 Task: Search one way flight ticket for 5 adults, 1 child, 2 infants in seat and 1 infant on lap in business from Norfolk: Norfolk International Airport to Gillette: Gillette Campbell County Airport on 5-1-2023. Choice of flights is Spirit. Number of bags: 1 carry on bag. Price is upto 110000. Outbound departure time preference is 11:30.
Action: Mouse moved to (176, 337)
Screenshot: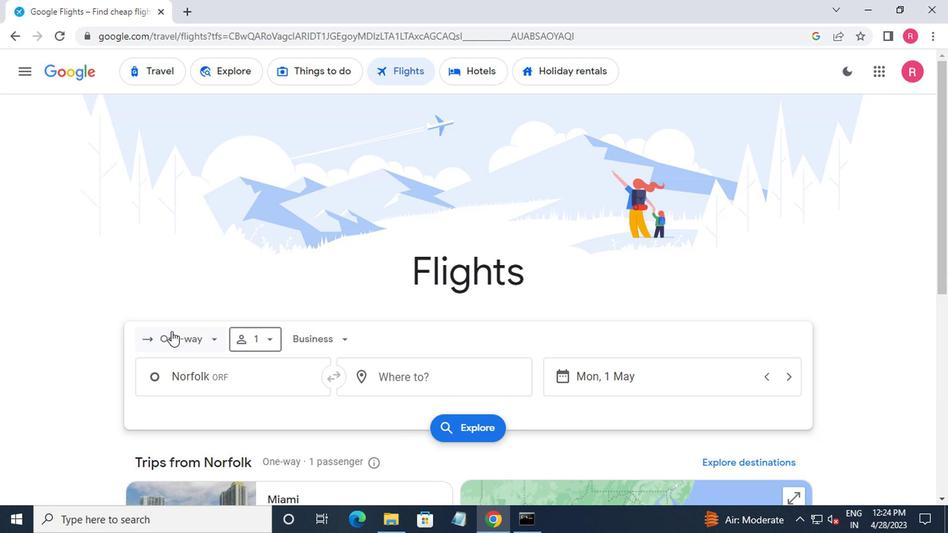 
Action: Mouse pressed left at (176, 337)
Screenshot: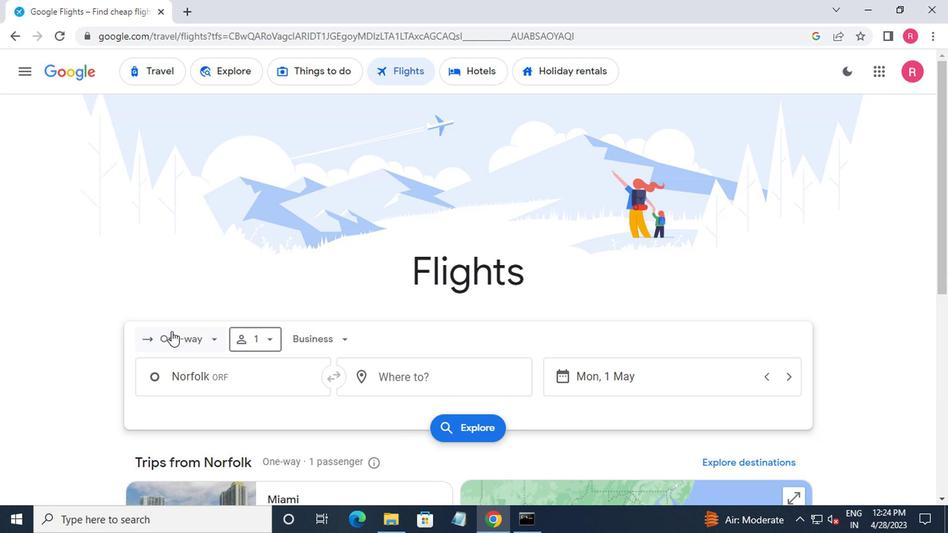 
Action: Mouse moved to (179, 403)
Screenshot: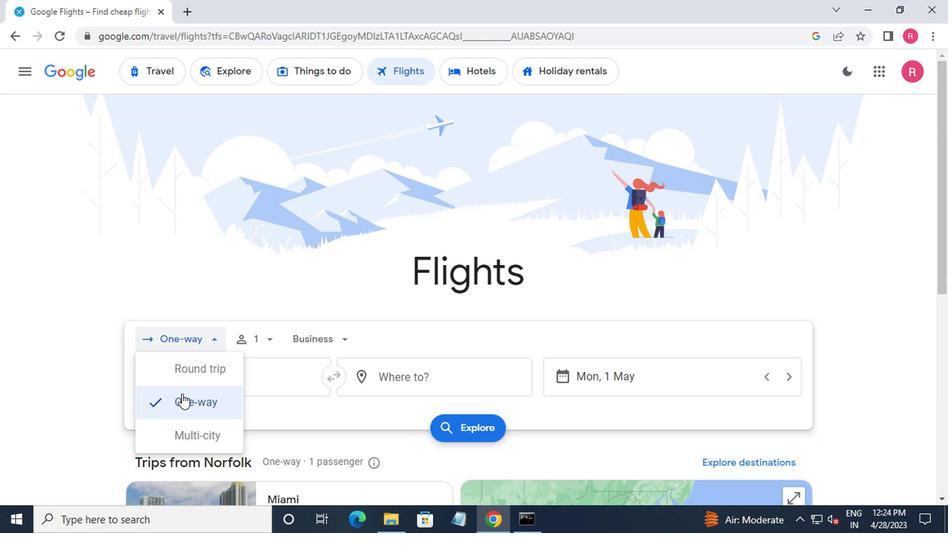 
Action: Mouse pressed left at (179, 403)
Screenshot: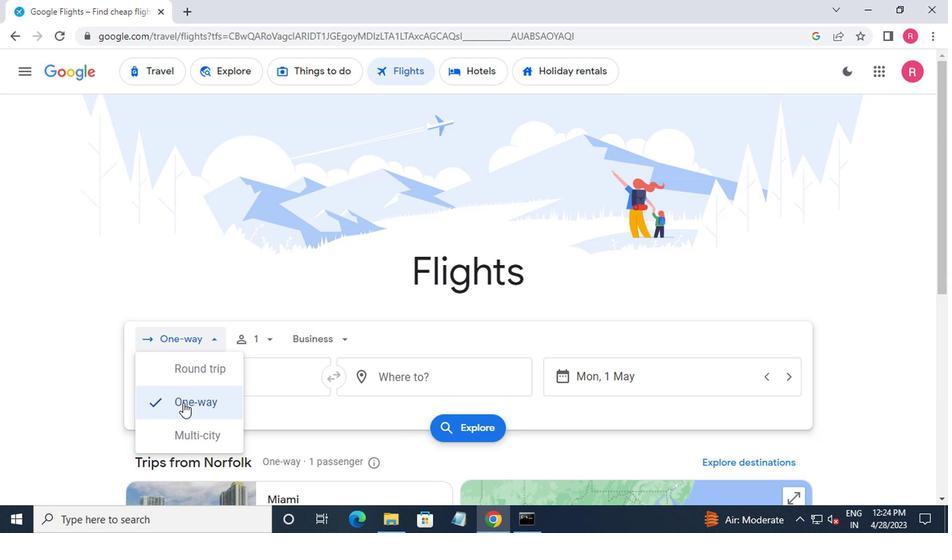 
Action: Mouse moved to (247, 343)
Screenshot: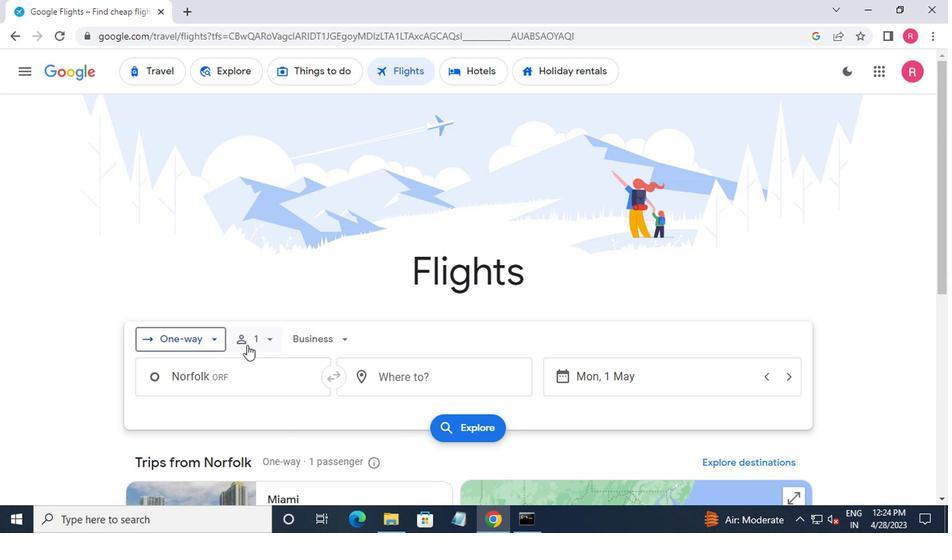 
Action: Mouse pressed left at (247, 343)
Screenshot: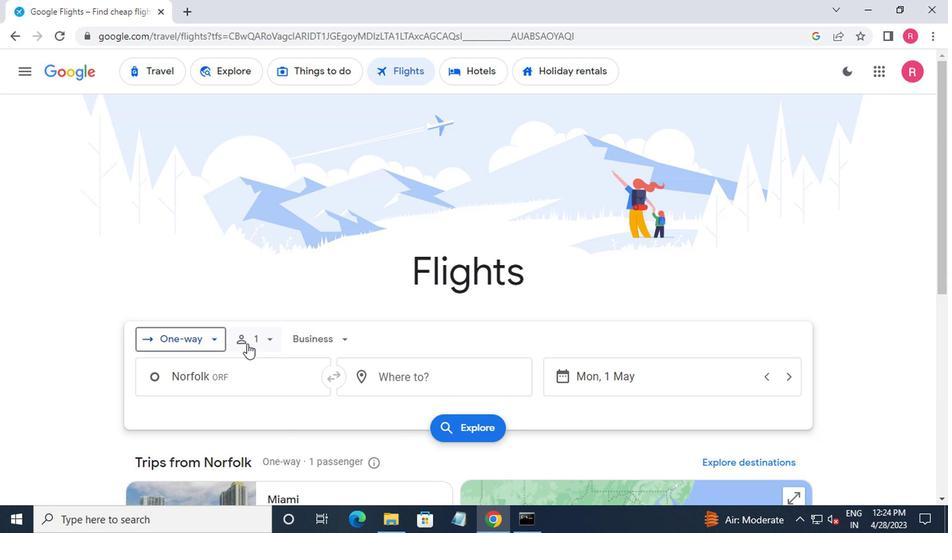 
Action: Mouse moved to (373, 383)
Screenshot: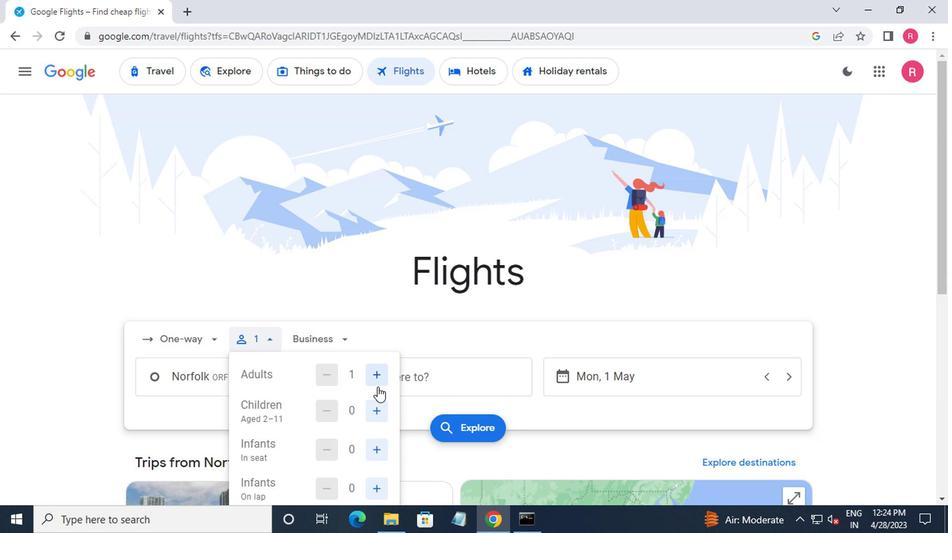 
Action: Mouse pressed left at (373, 383)
Screenshot: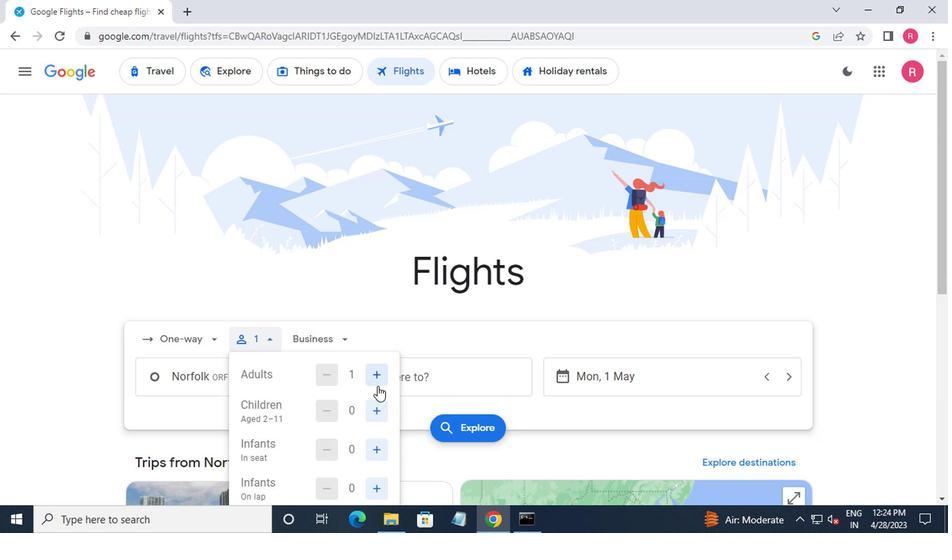 
Action: Mouse pressed left at (373, 383)
Screenshot: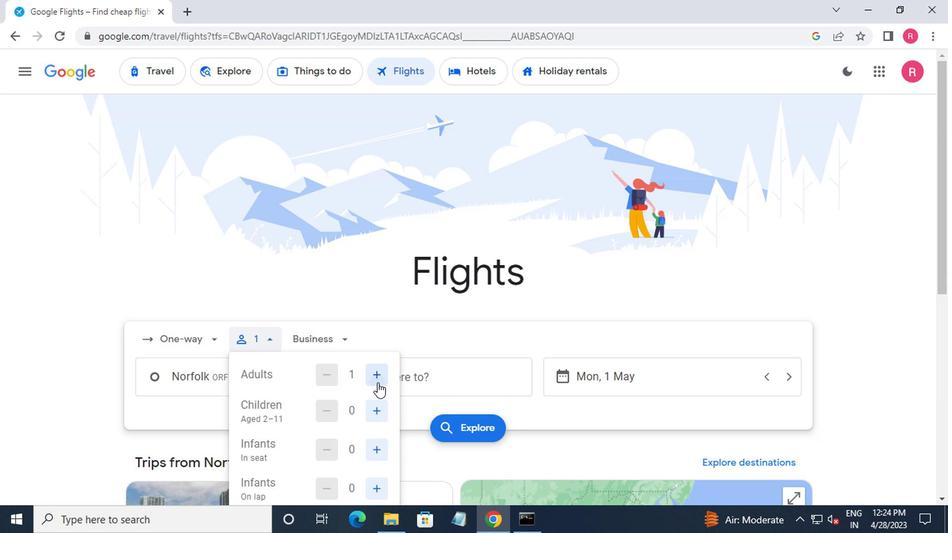 
Action: Mouse moved to (331, 340)
Screenshot: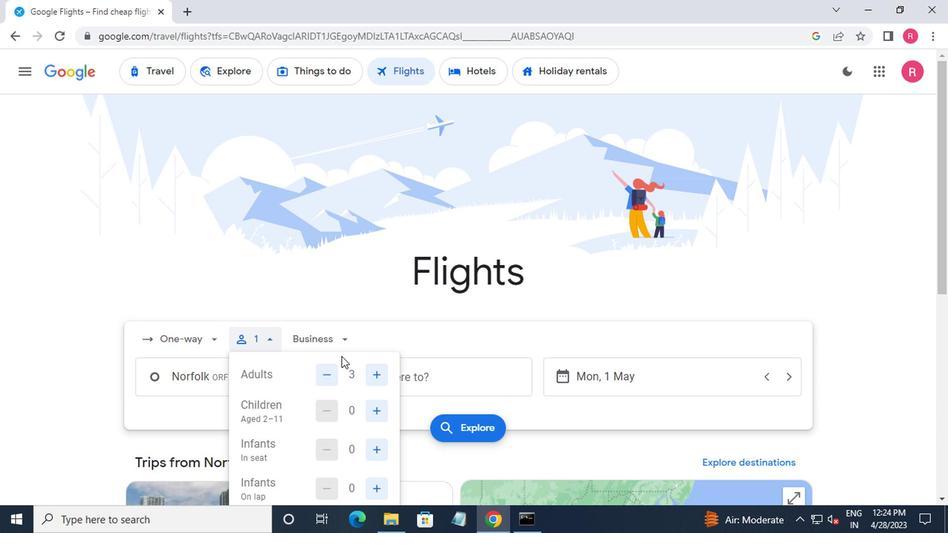 
Action: Mouse pressed left at (331, 340)
Screenshot: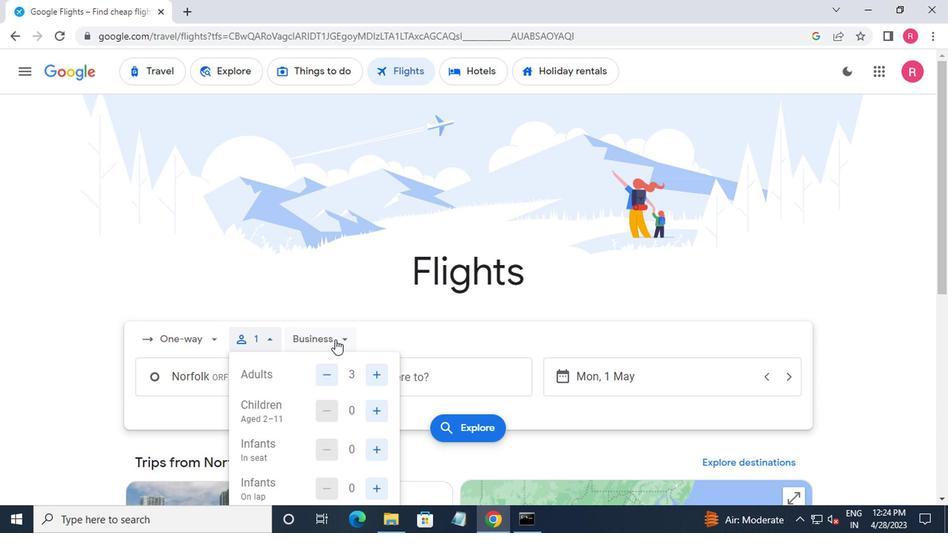 
Action: Mouse moved to (339, 462)
Screenshot: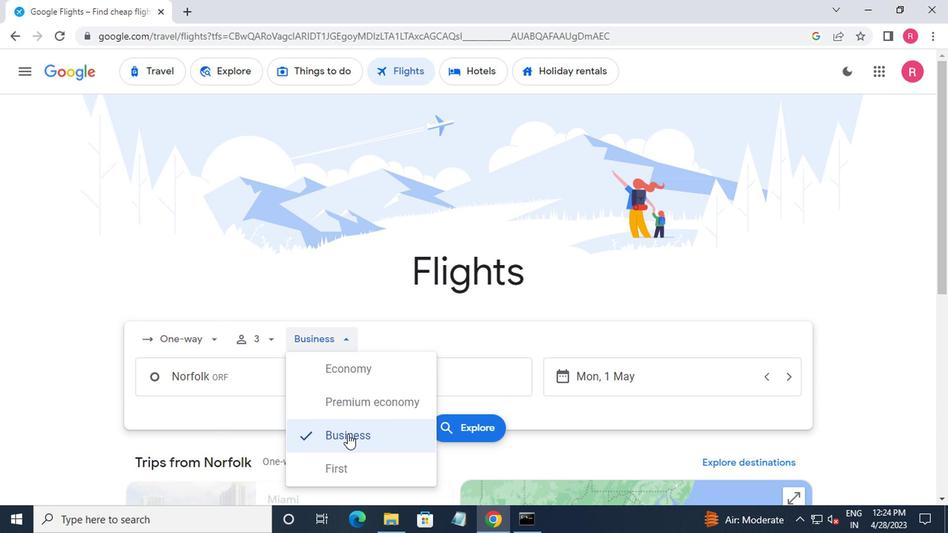 
Action: Mouse pressed left at (339, 462)
Screenshot: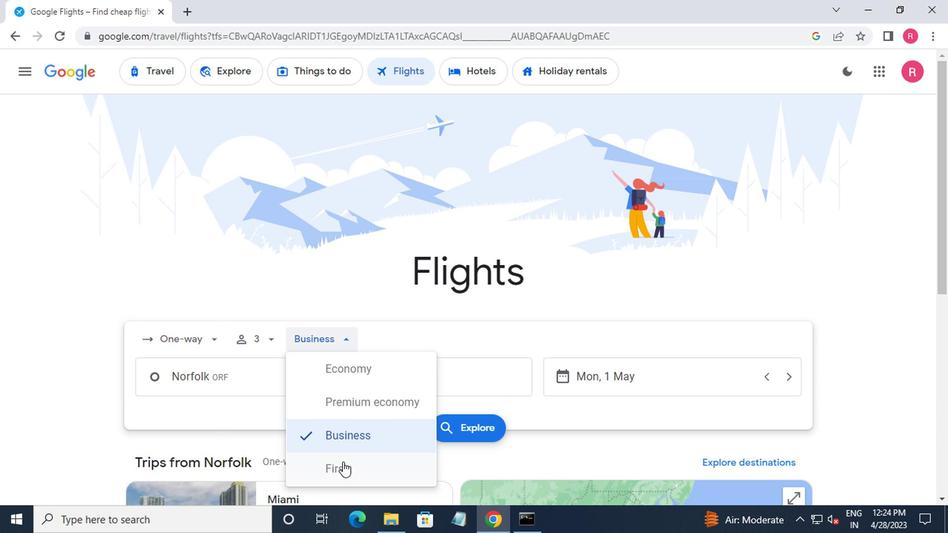 
Action: Mouse moved to (252, 382)
Screenshot: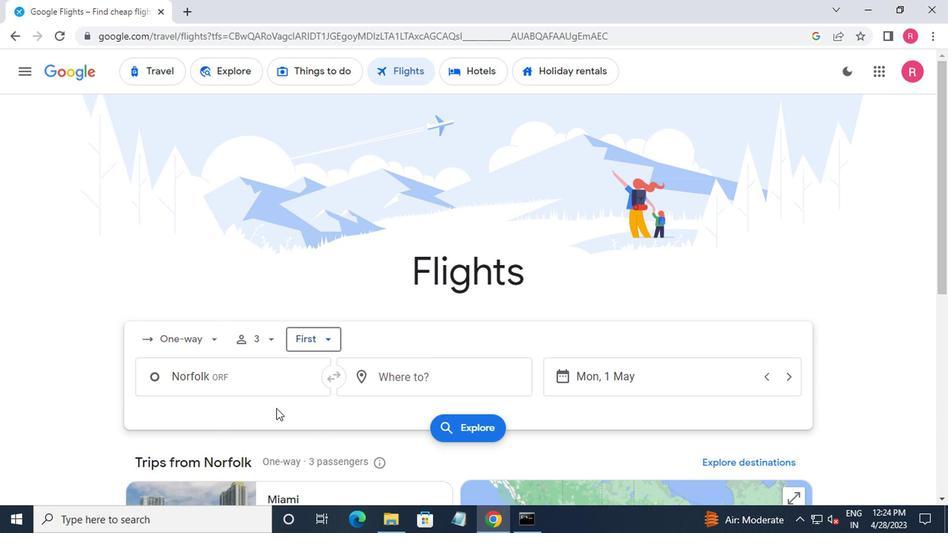 
Action: Mouse pressed left at (252, 382)
Screenshot: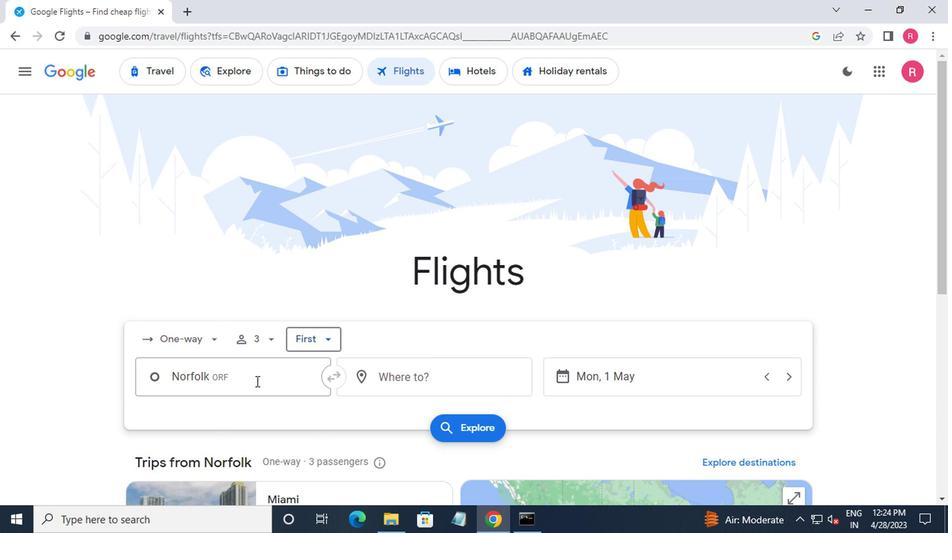 
Action: Mouse moved to (248, 392)
Screenshot: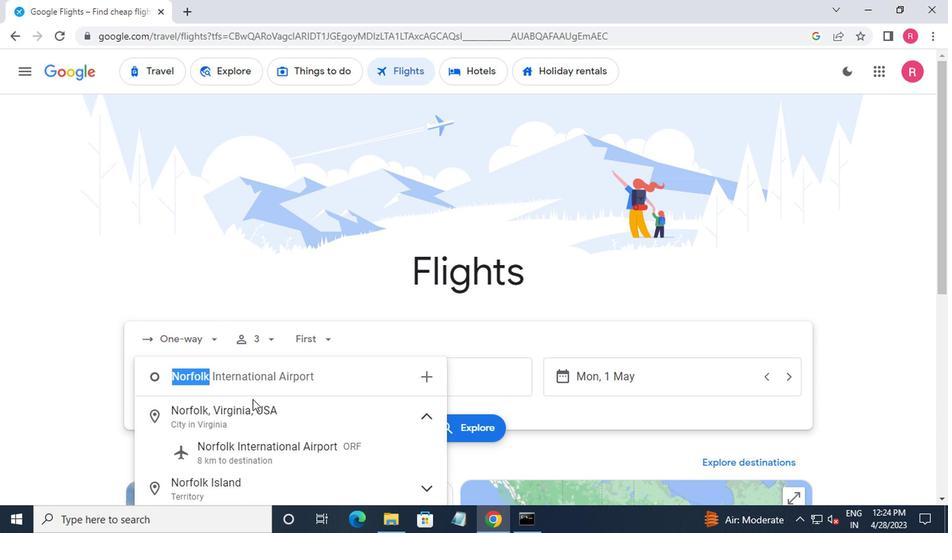 
Action: Key pressed <Key.shift><Key.shift><Key.shift><Key.shift>RICHMOND<Key.space>I
Screenshot: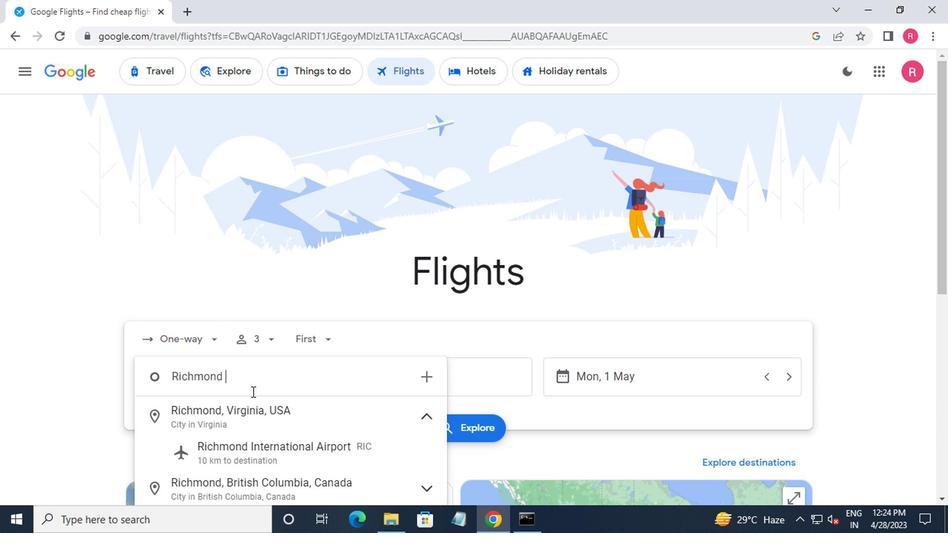 
Action: Mouse moved to (238, 421)
Screenshot: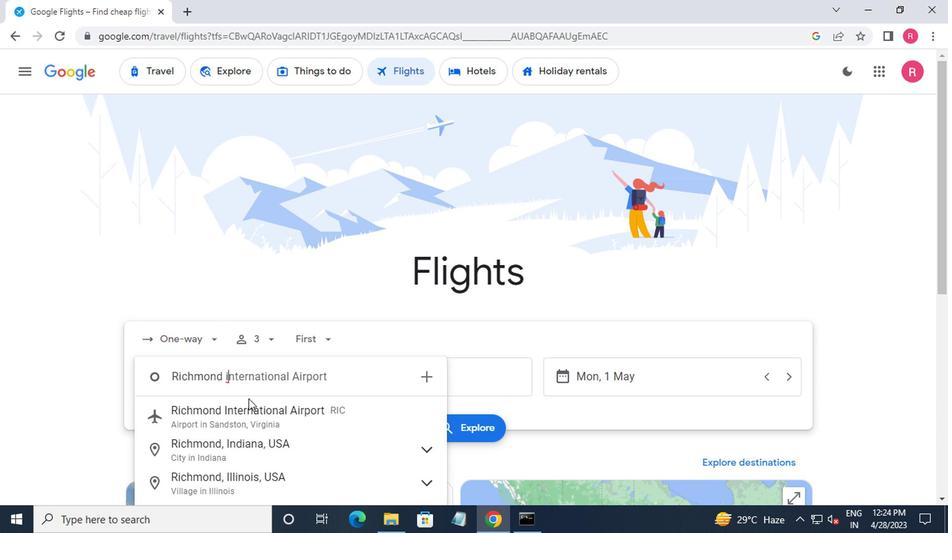 
Action: Mouse pressed left at (238, 421)
Screenshot: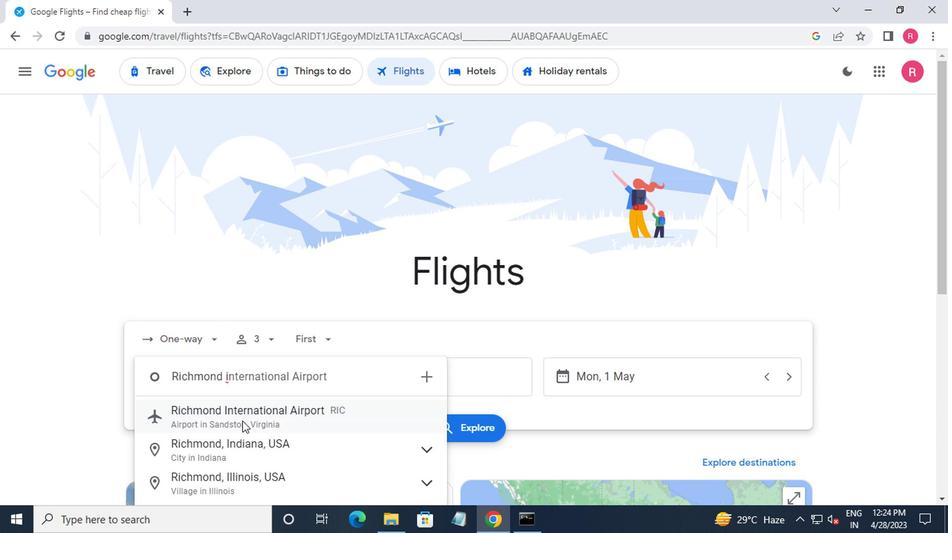 
Action: Mouse moved to (368, 389)
Screenshot: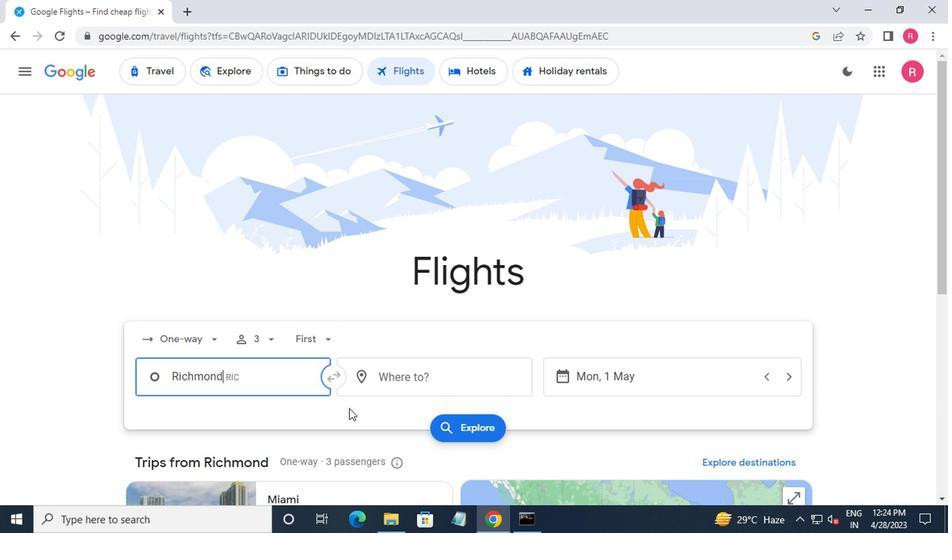 
Action: Mouse pressed left at (368, 389)
Screenshot: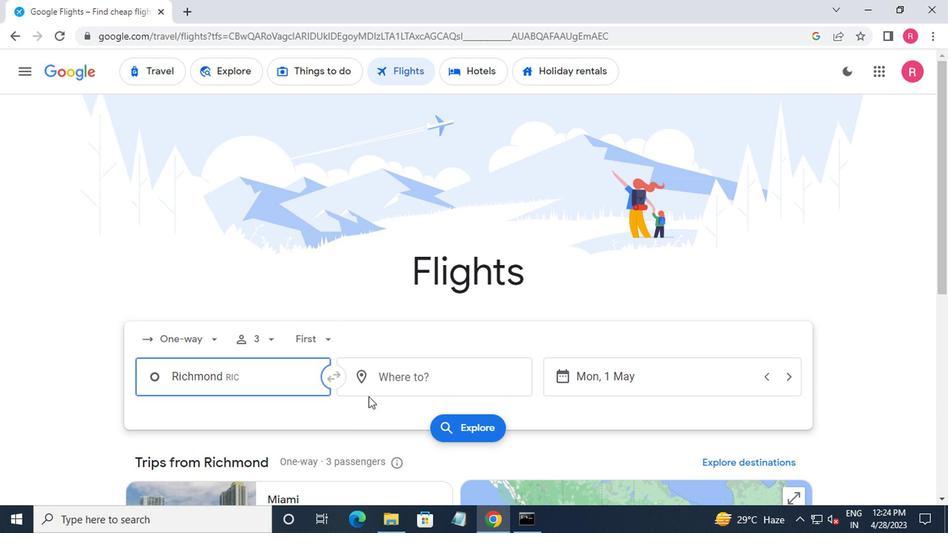 
Action: Mouse moved to (394, 437)
Screenshot: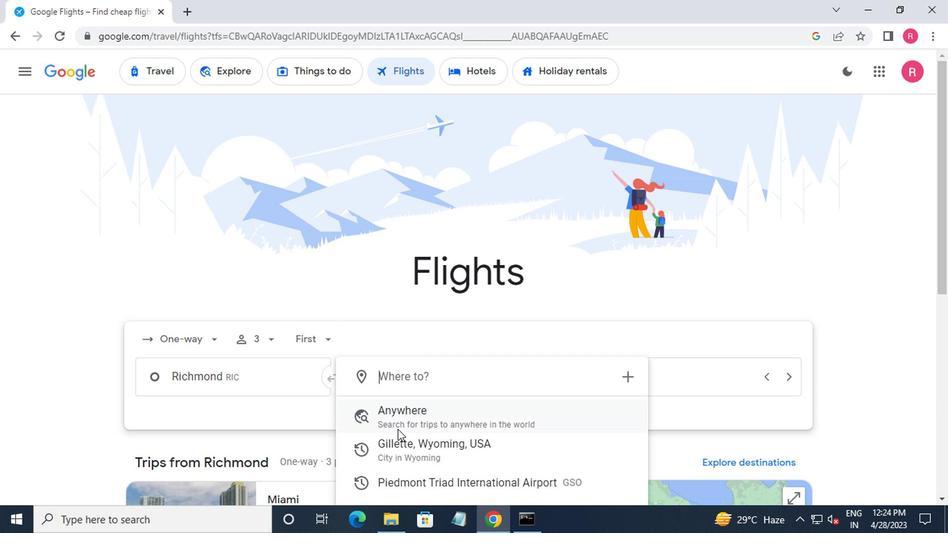 
Action: Mouse scrolled (394, 436) with delta (0, 0)
Screenshot: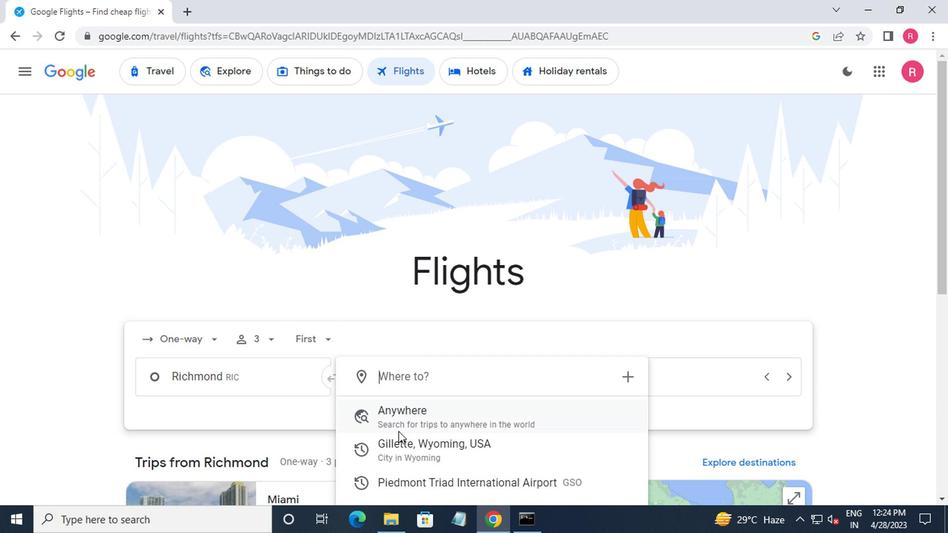 
Action: Mouse moved to (394, 438)
Screenshot: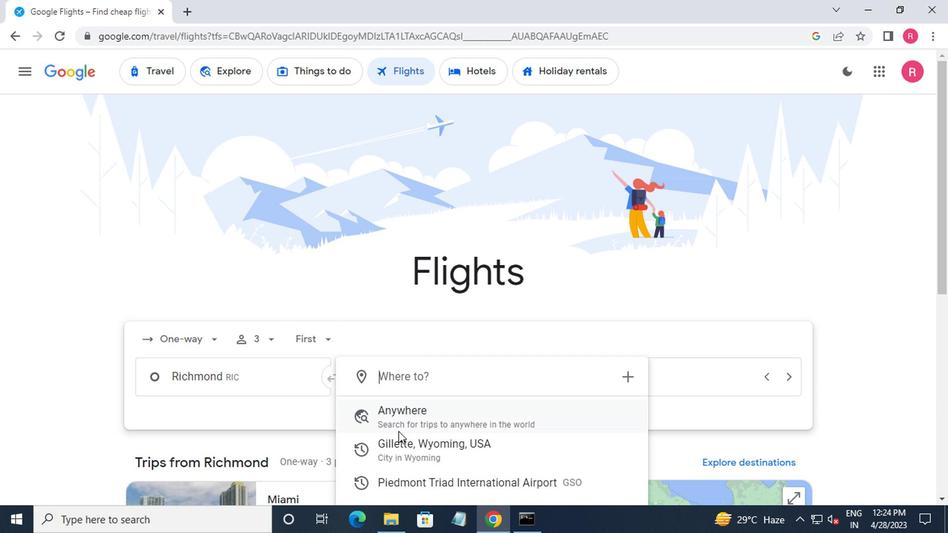 
Action: Mouse scrolled (394, 438) with delta (0, 0)
Screenshot: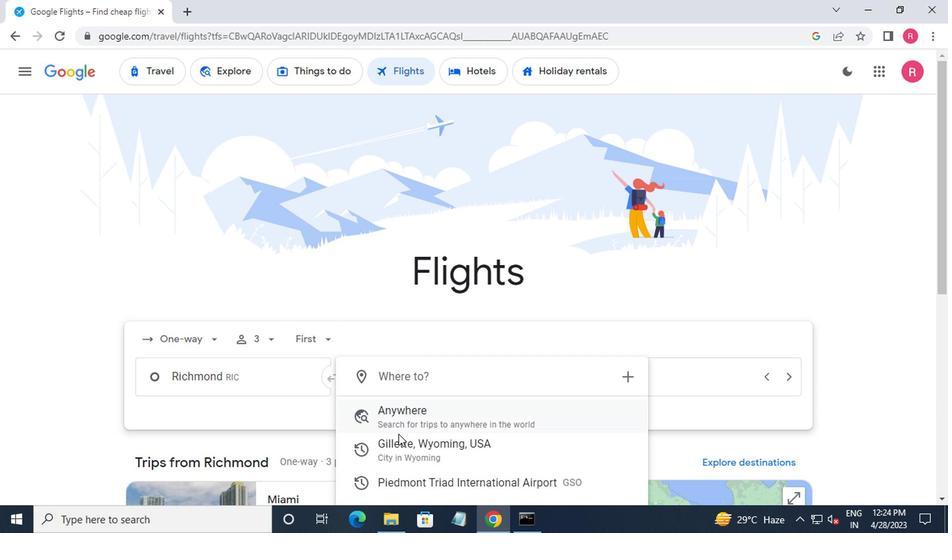 
Action: Mouse moved to (402, 379)
Screenshot: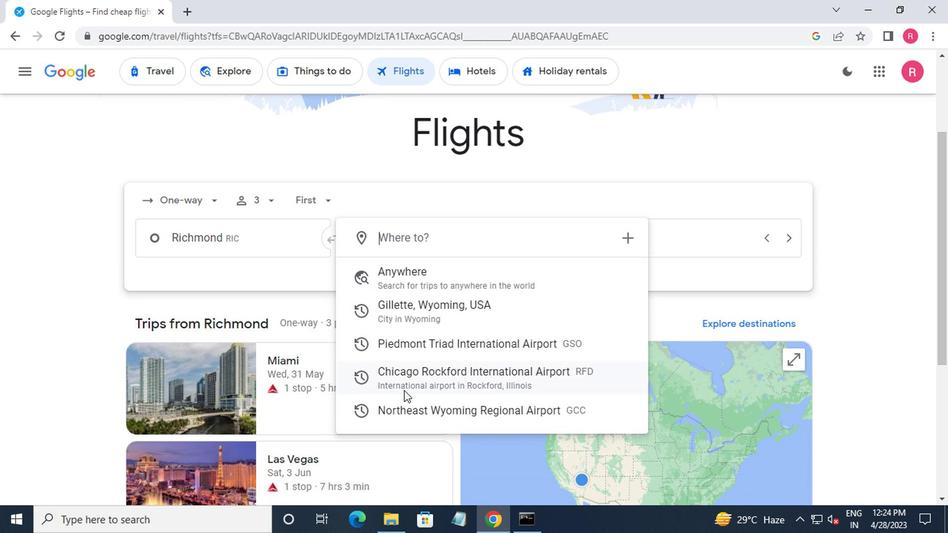 
Action: Mouse pressed left at (402, 379)
Screenshot: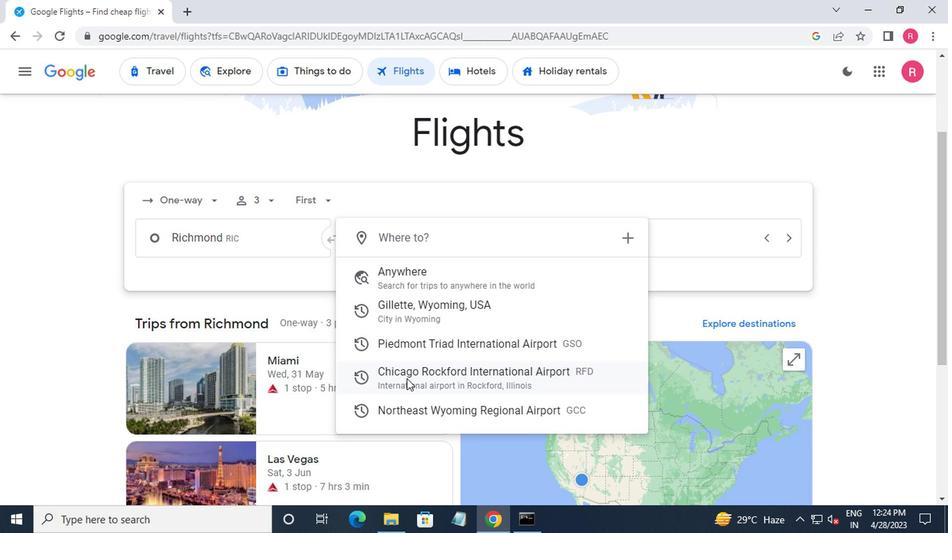 
Action: Mouse moved to (658, 231)
Screenshot: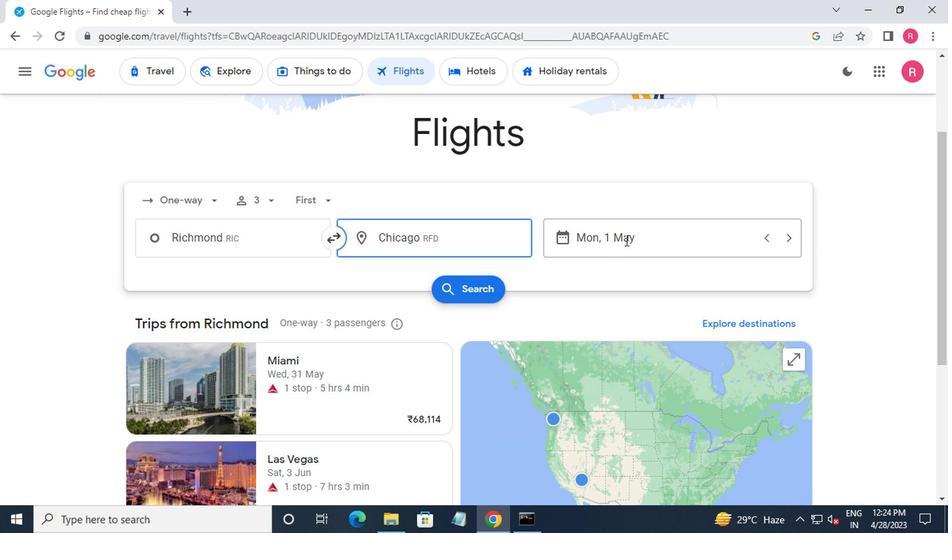 
Action: Mouse pressed left at (658, 231)
Screenshot: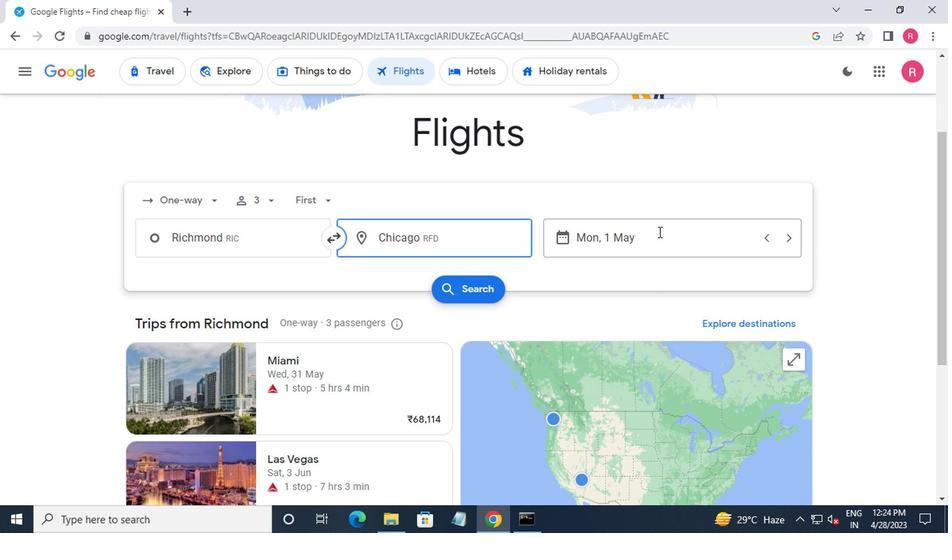 
Action: Mouse moved to (602, 256)
Screenshot: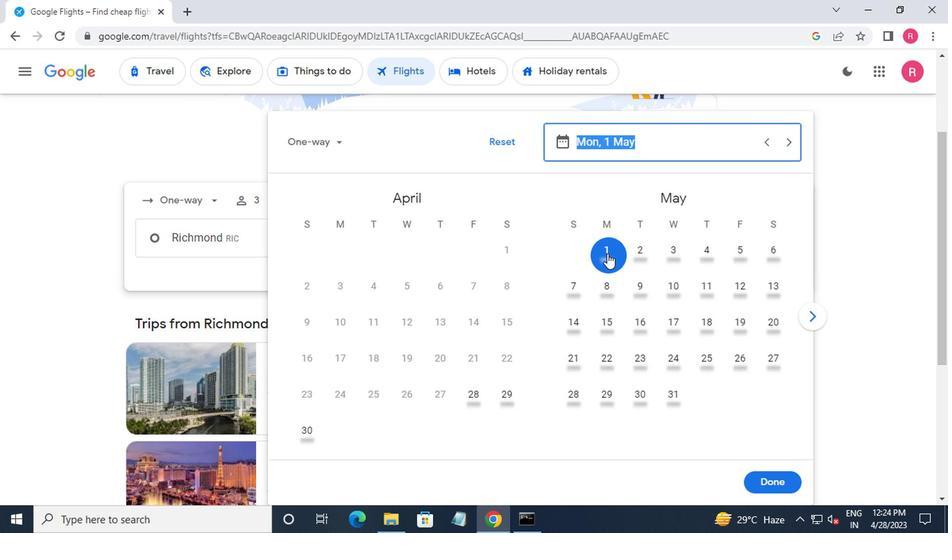 
Action: Mouse pressed left at (602, 256)
Screenshot: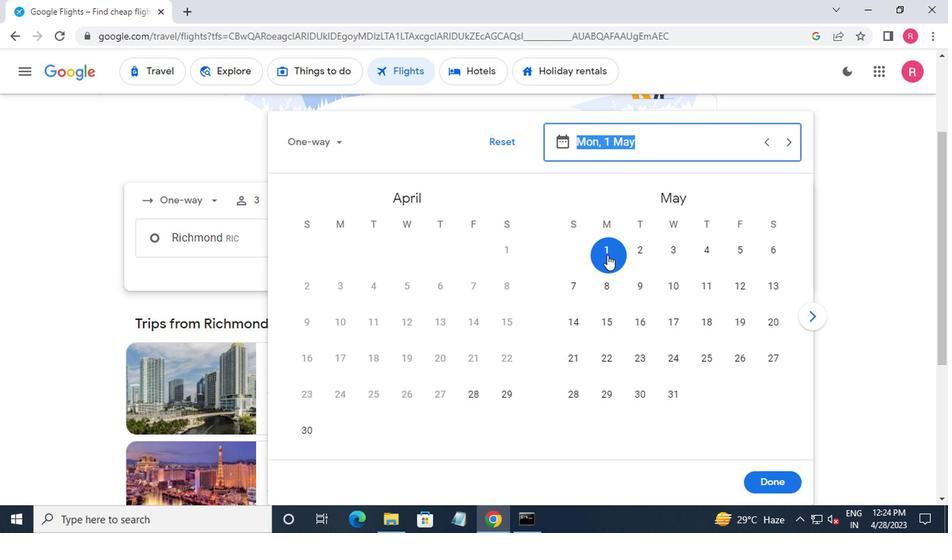 
Action: Mouse moved to (753, 484)
Screenshot: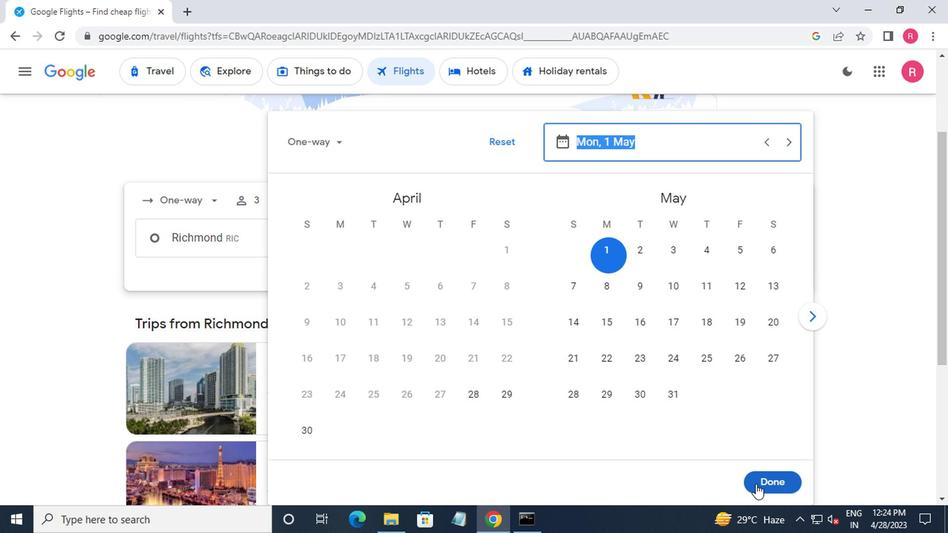 
Action: Mouse pressed left at (753, 484)
Screenshot: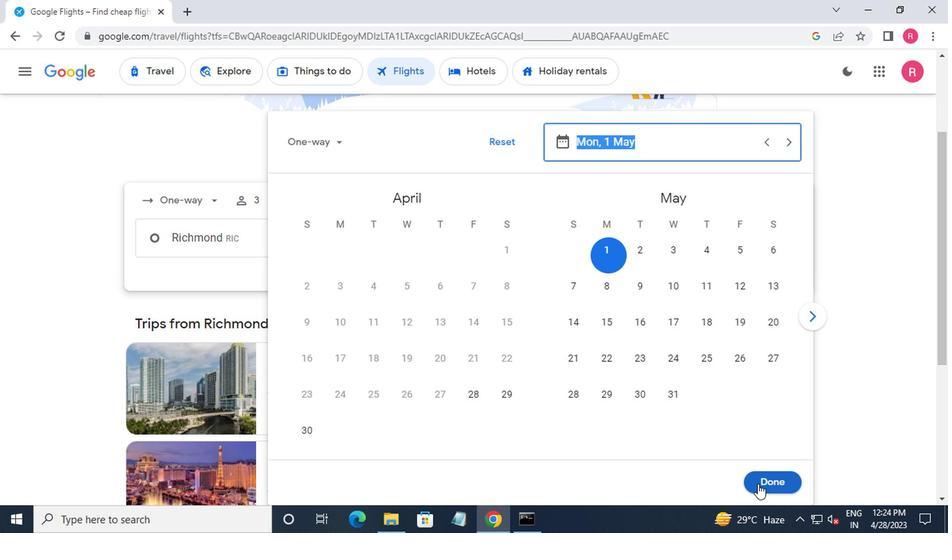 
Action: Mouse moved to (461, 280)
Screenshot: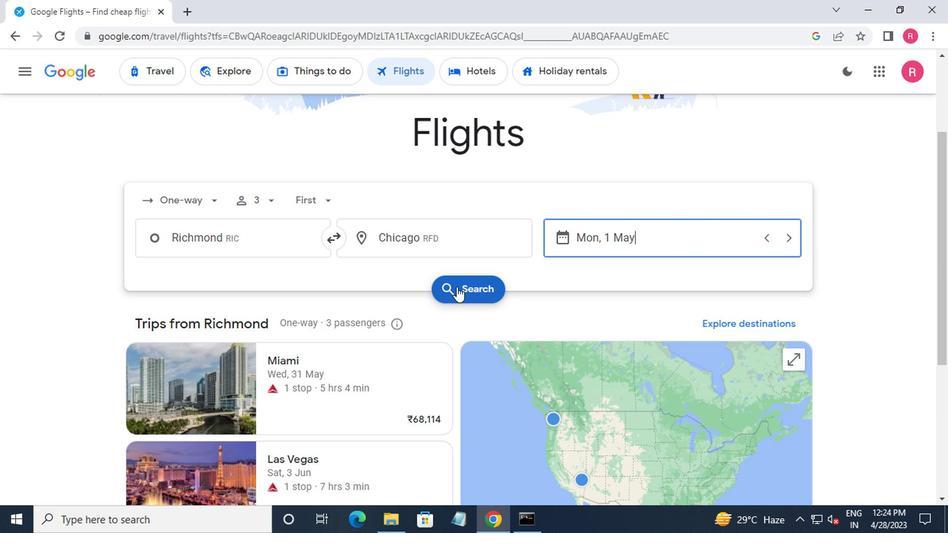 
Action: Mouse pressed left at (461, 280)
Screenshot: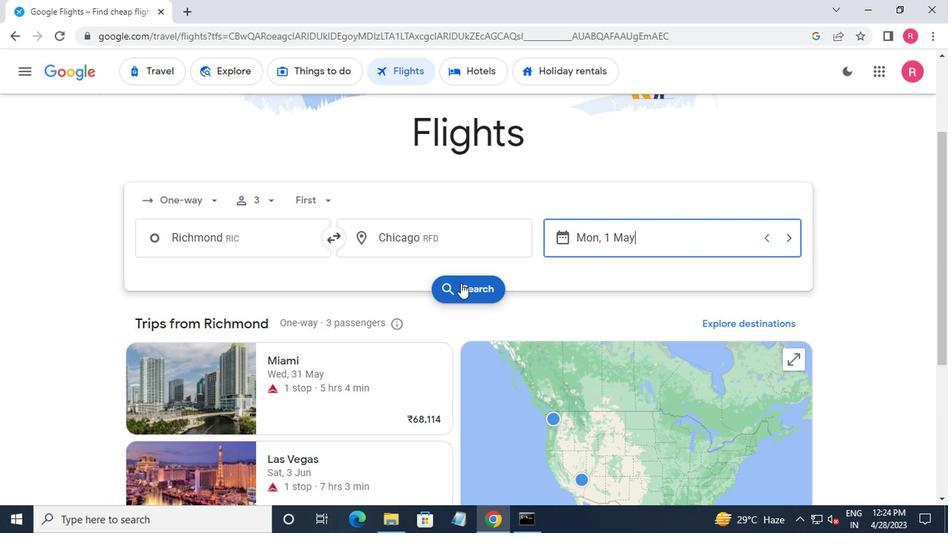 
Action: Mouse moved to (150, 203)
Screenshot: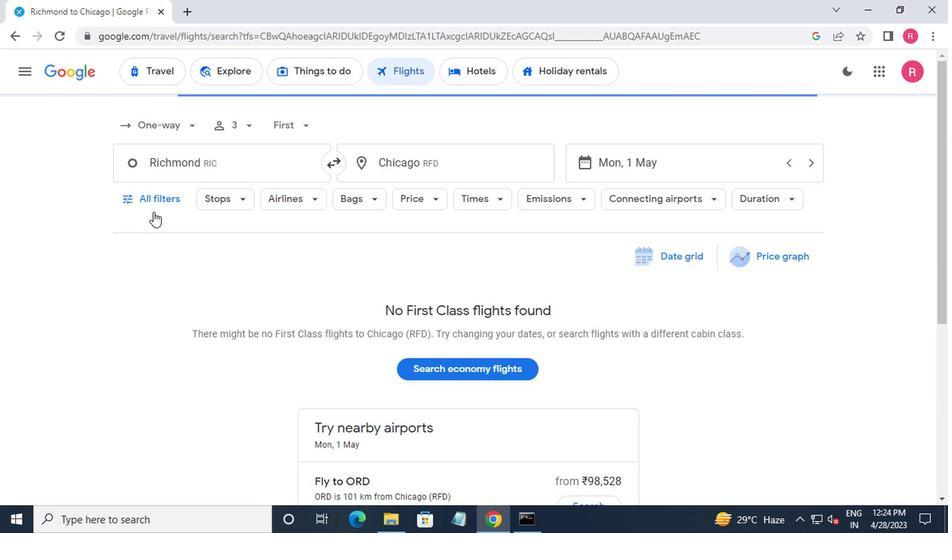 
Action: Mouse pressed left at (150, 203)
Screenshot: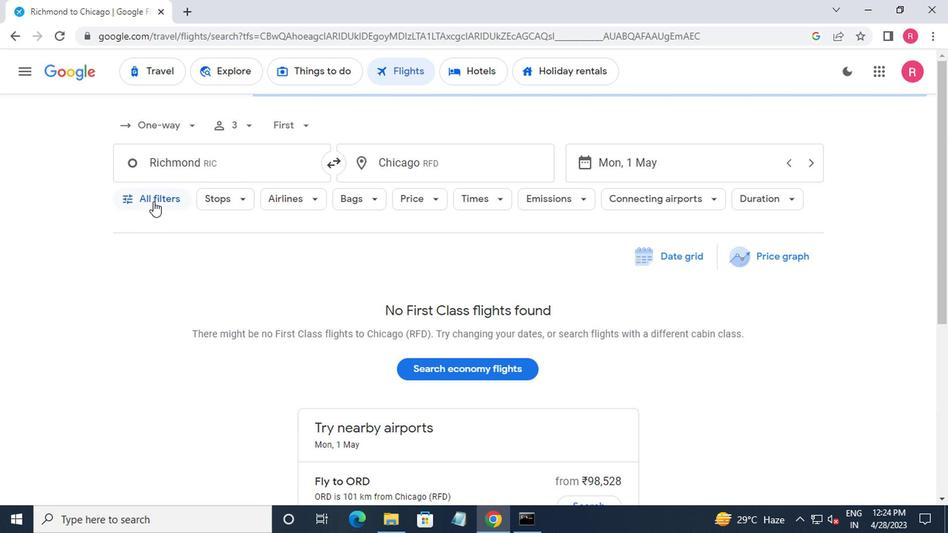 
Action: Mouse moved to (180, 411)
Screenshot: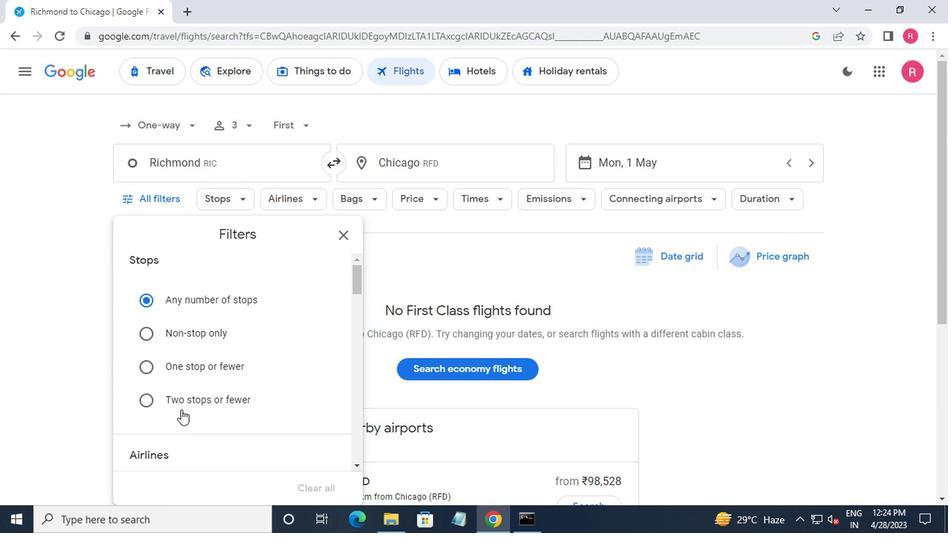 
Action: Mouse scrolled (180, 410) with delta (0, 0)
Screenshot: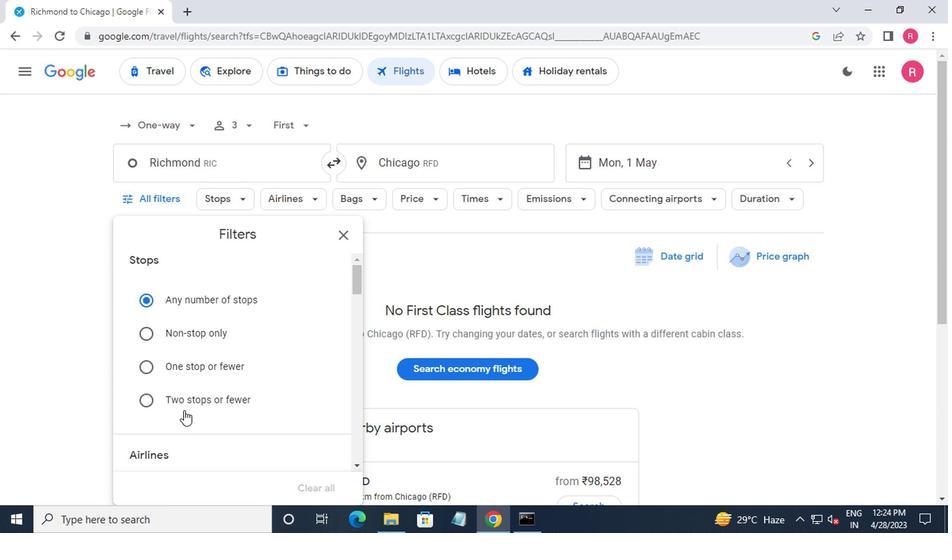 
Action: Mouse scrolled (180, 410) with delta (0, 0)
Screenshot: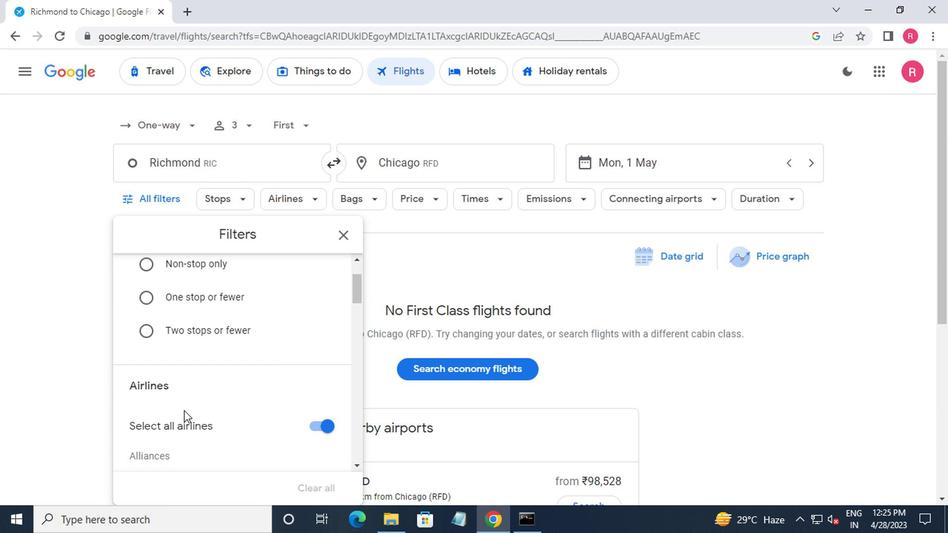 
Action: Mouse scrolled (180, 410) with delta (0, 0)
Screenshot: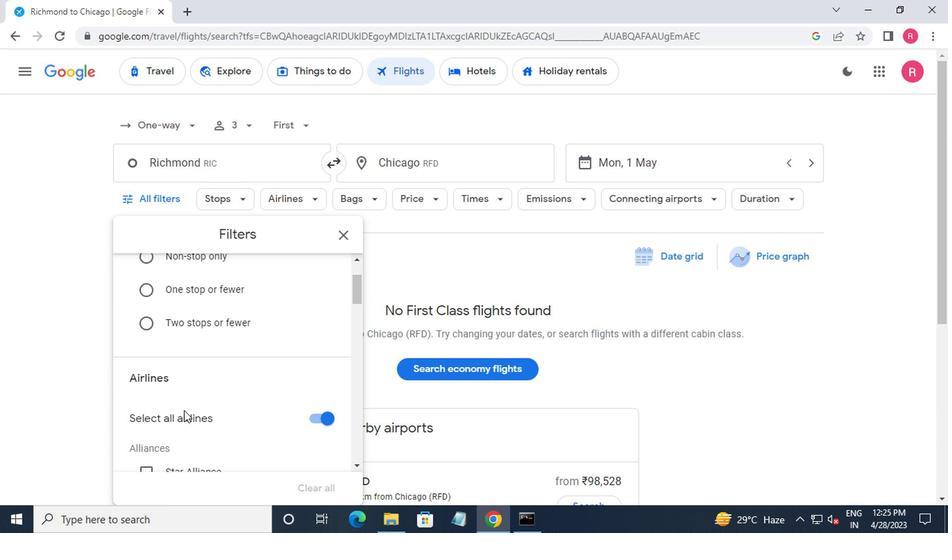 
Action: Mouse scrolled (180, 410) with delta (0, 0)
Screenshot: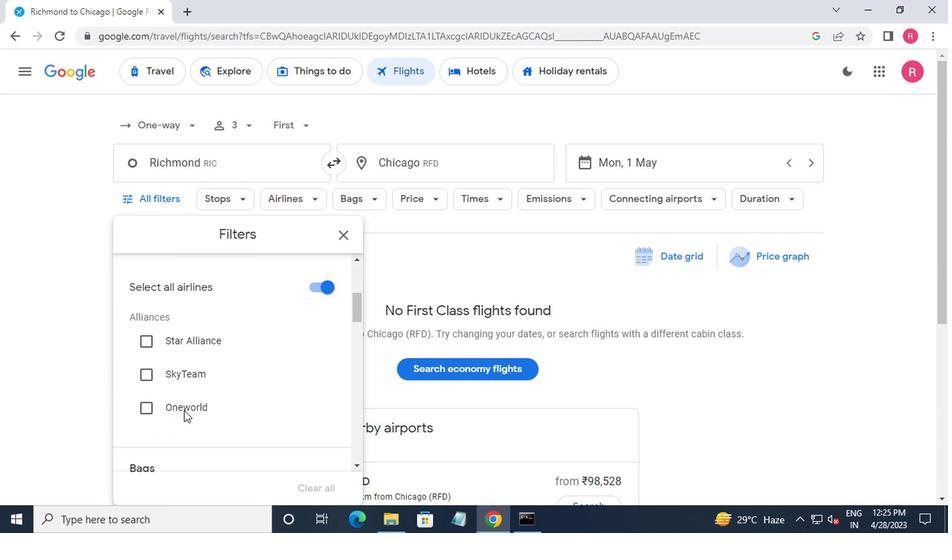 
Action: Mouse moved to (180, 409)
Screenshot: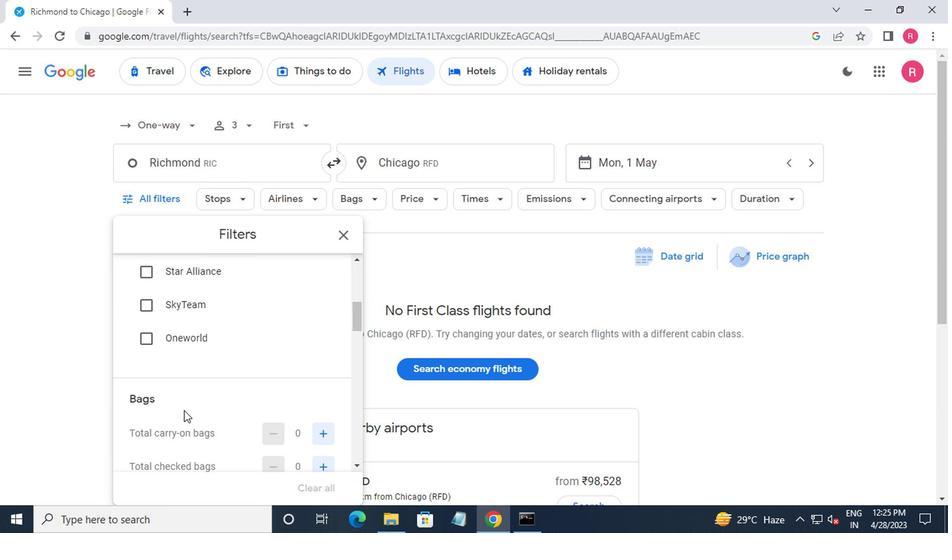
Action: Mouse scrolled (180, 409) with delta (0, 0)
Screenshot: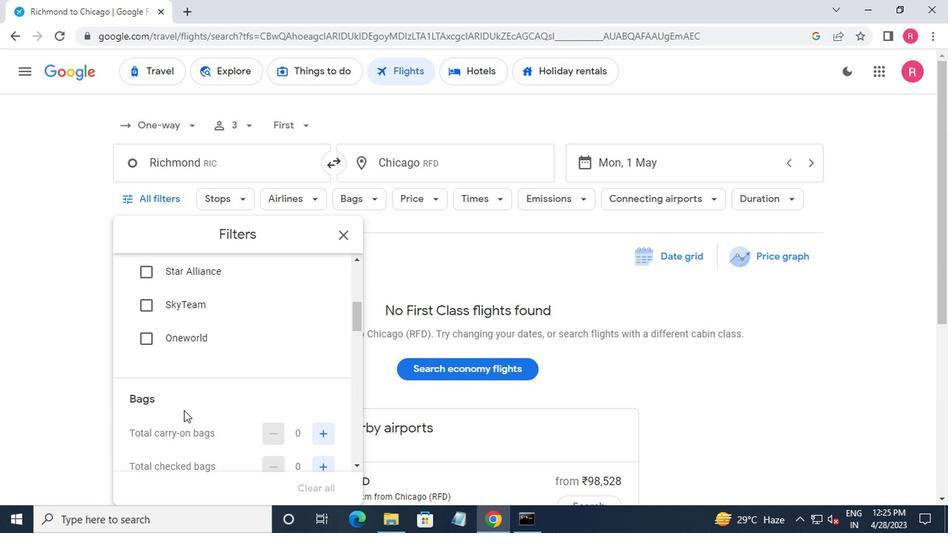 
Action: Mouse moved to (180, 409)
Screenshot: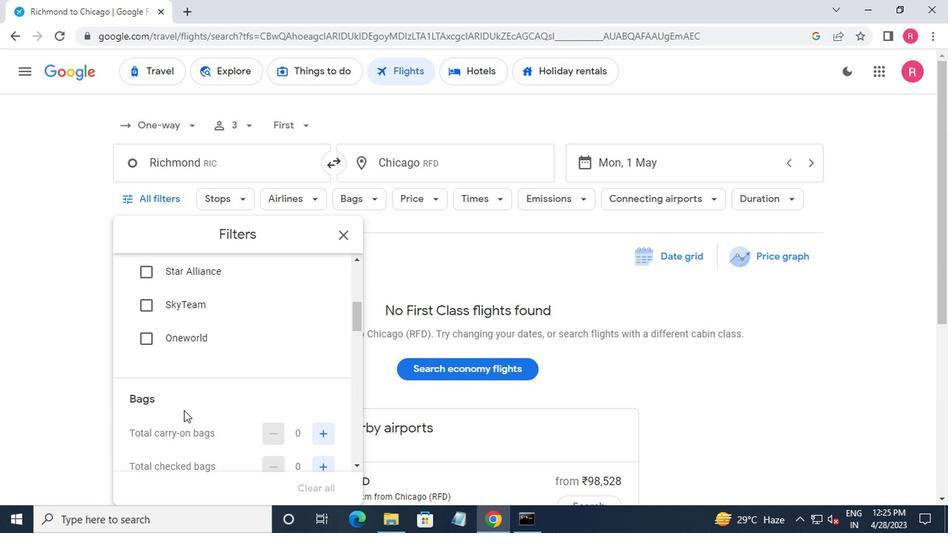 
Action: Mouse scrolled (180, 409) with delta (0, 0)
Screenshot: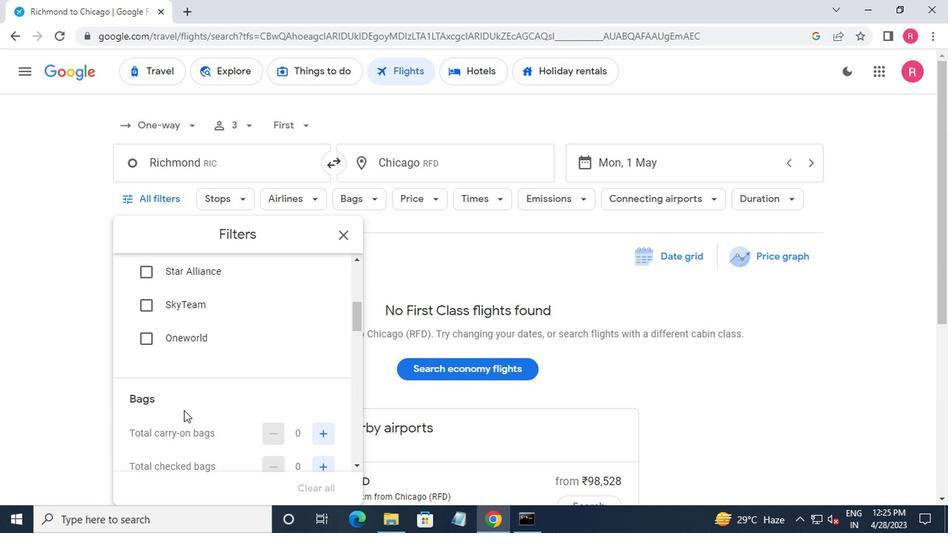 
Action: Mouse moved to (186, 406)
Screenshot: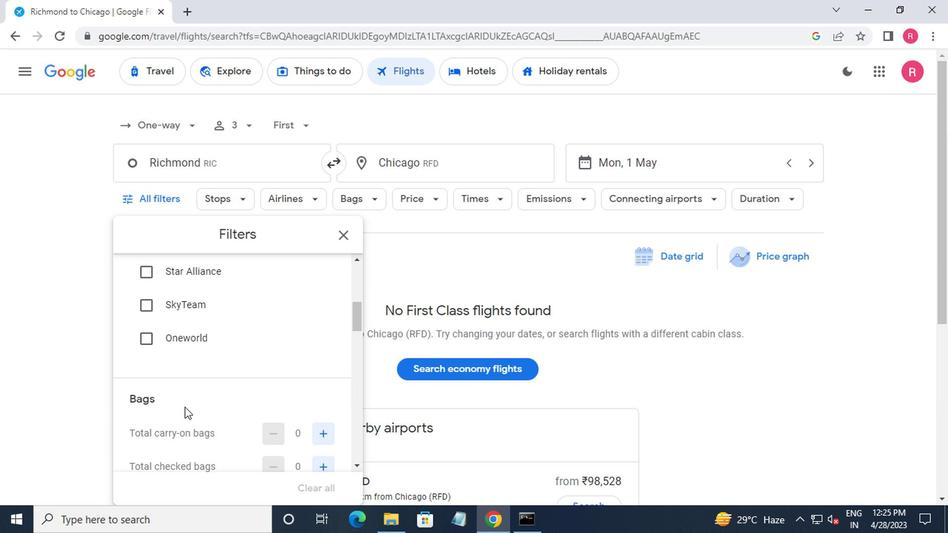 
Action: Mouse scrolled (186, 405) with delta (0, 0)
Screenshot: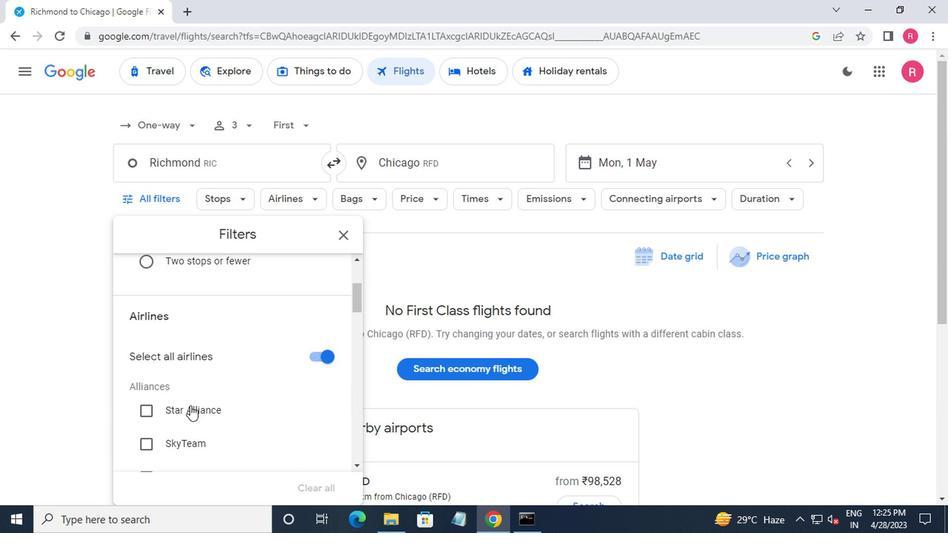 
Action: Mouse moved to (187, 407)
Screenshot: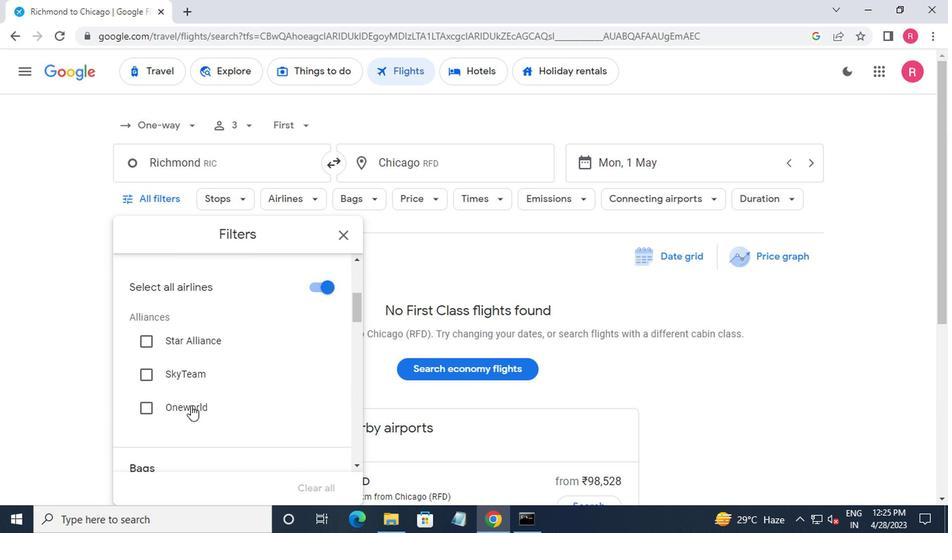 
Action: Mouse scrolled (187, 406) with delta (0, 0)
Screenshot: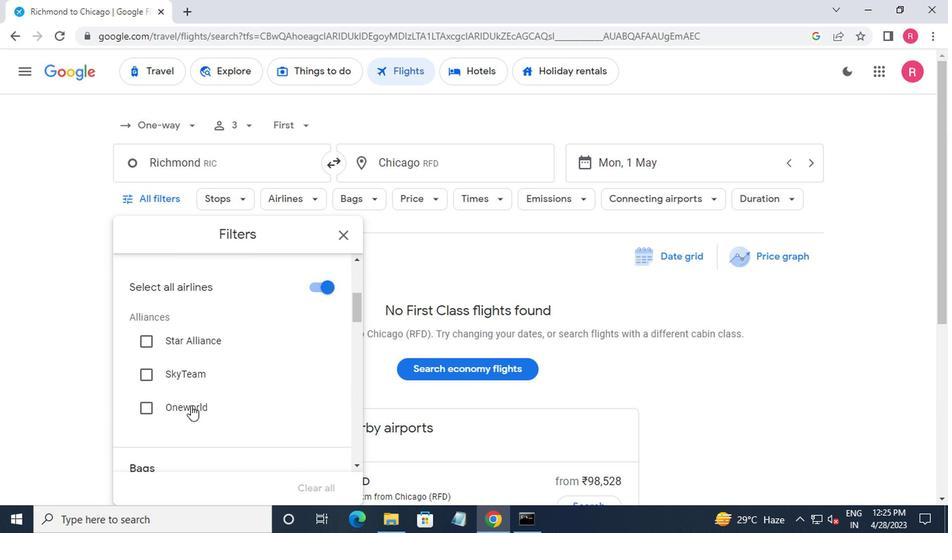 
Action: Mouse scrolled (187, 406) with delta (0, 0)
Screenshot: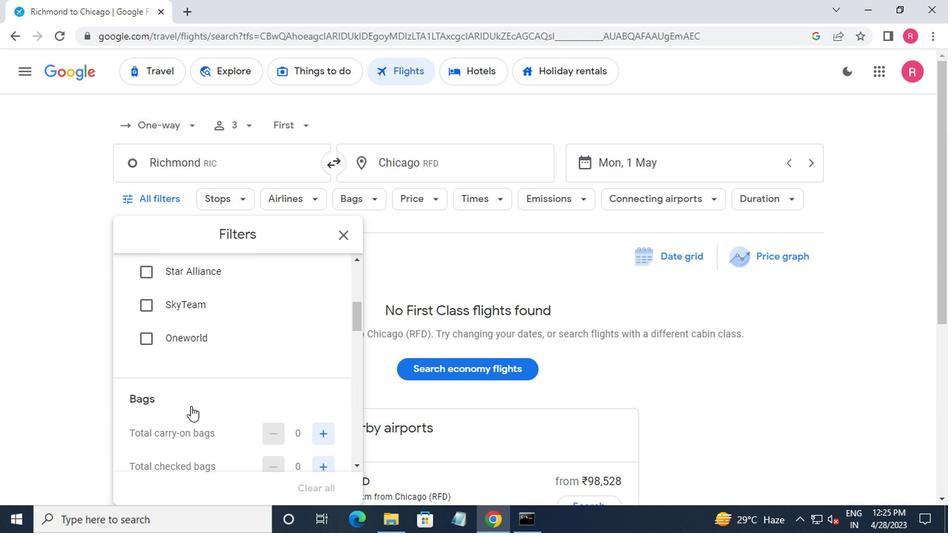 
Action: Mouse moved to (313, 371)
Screenshot: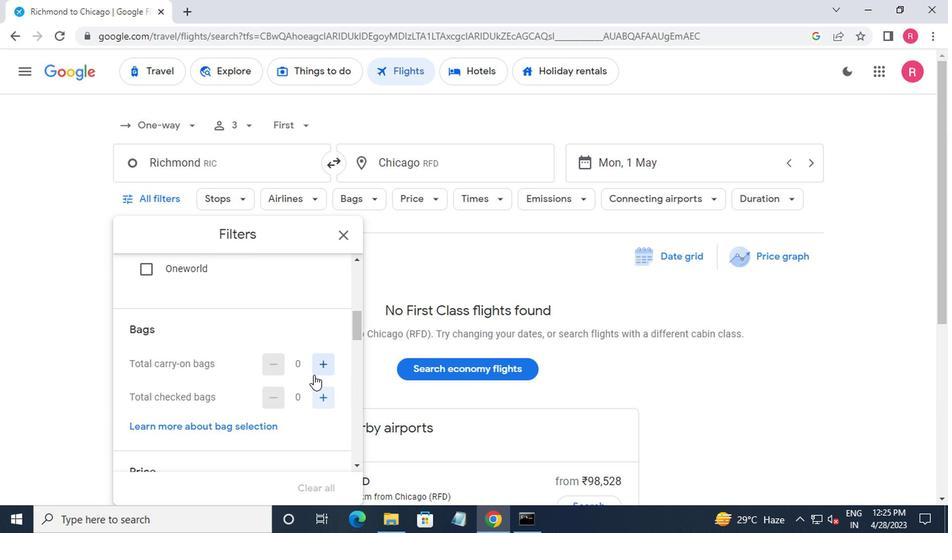 
Action: Mouse pressed left at (313, 371)
Screenshot: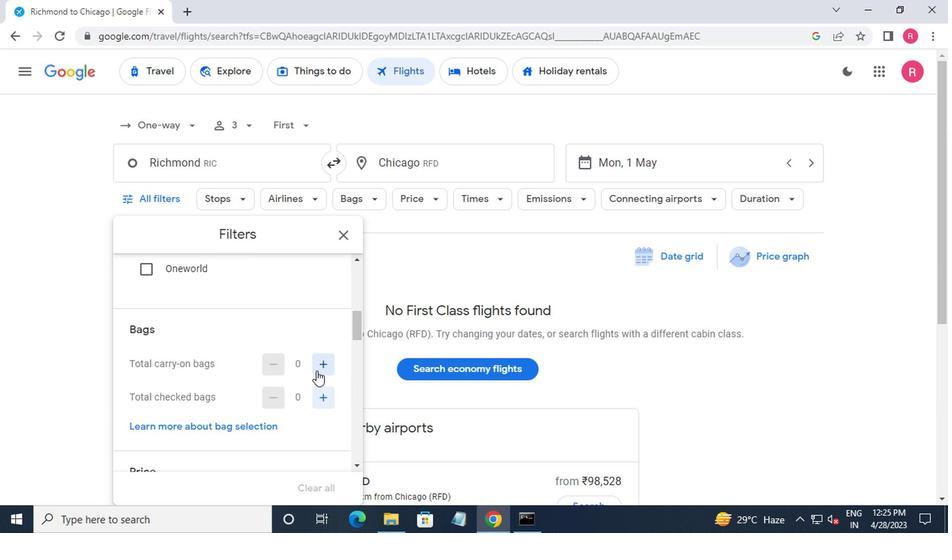 
Action: Mouse moved to (309, 390)
Screenshot: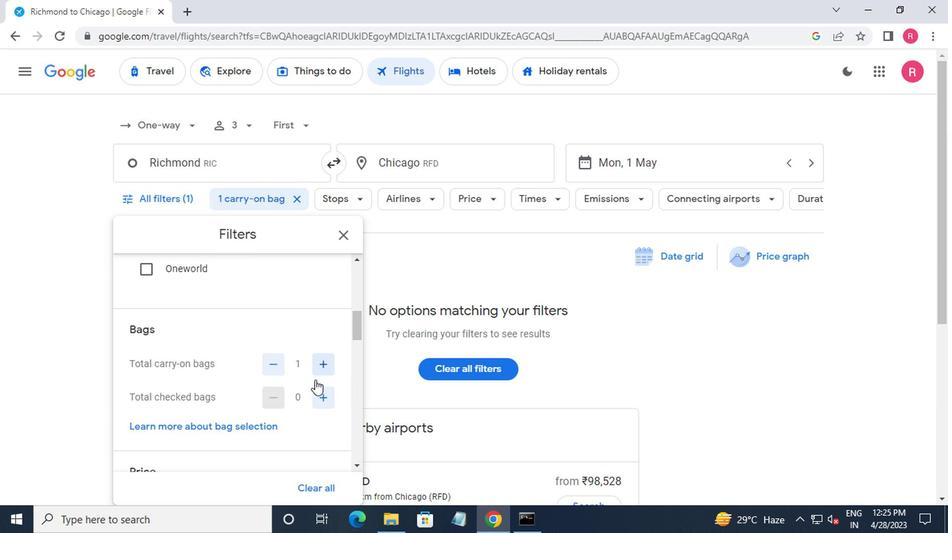 
Action: Mouse scrolled (309, 389) with delta (0, 0)
Screenshot: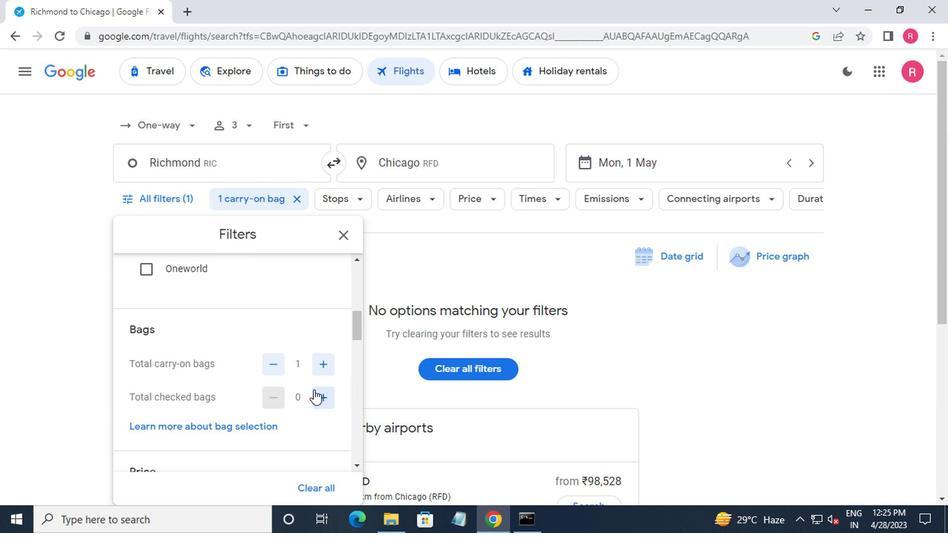 
Action: Mouse scrolled (309, 389) with delta (0, 0)
Screenshot: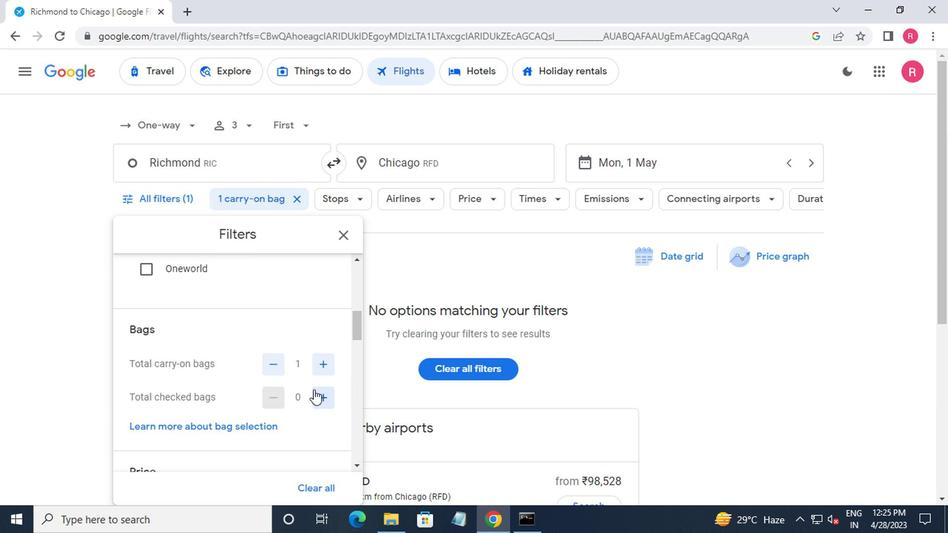 
Action: Mouse moved to (320, 393)
Screenshot: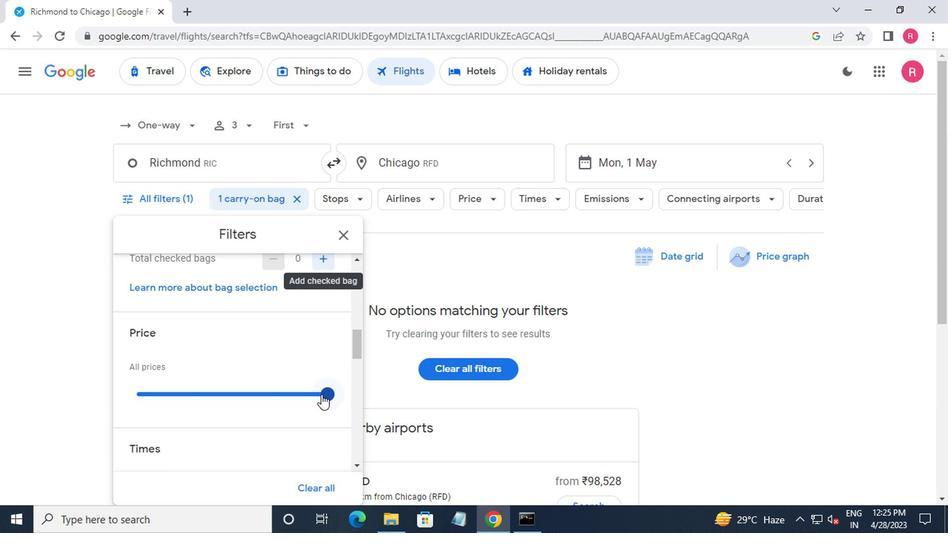 
Action: Mouse pressed left at (320, 393)
Screenshot: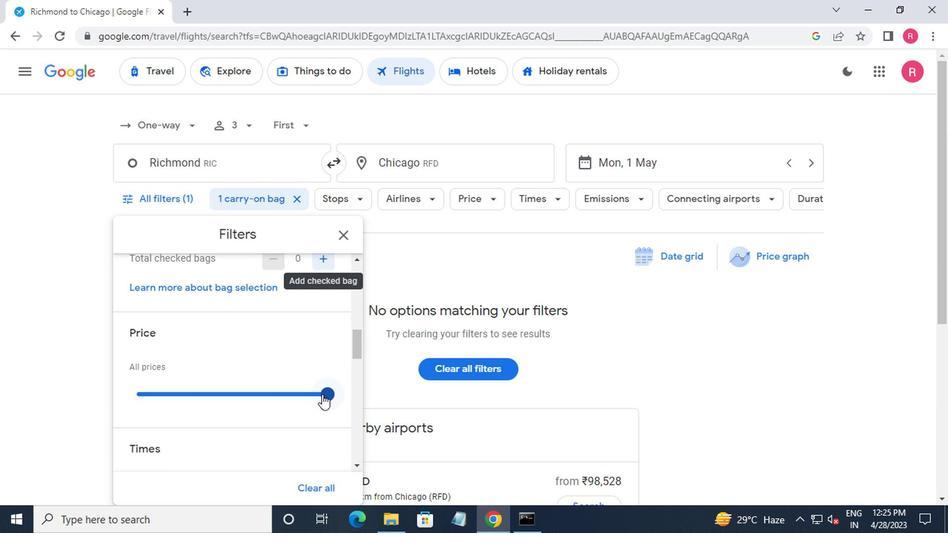 
Action: Mouse moved to (315, 395)
Screenshot: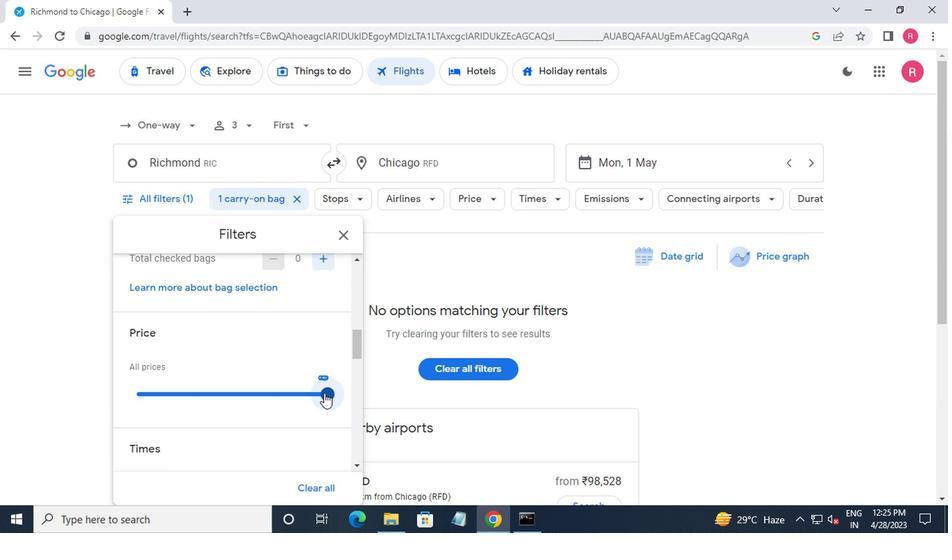 
Action: Mouse scrolled (315, 395) with delta (0, 0)
Screenshot: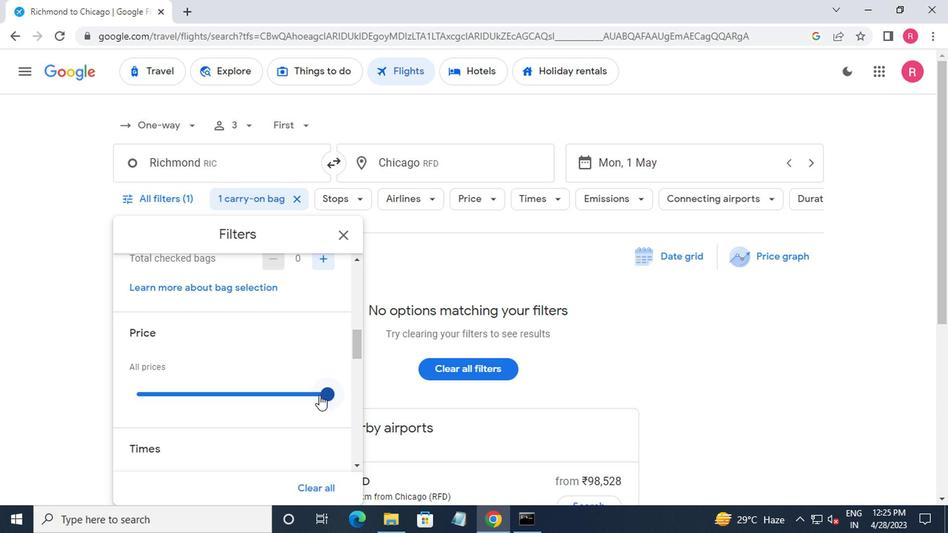 
Action: Mouse scrolled (315, 395) with delta (0, 0)
Screenshot: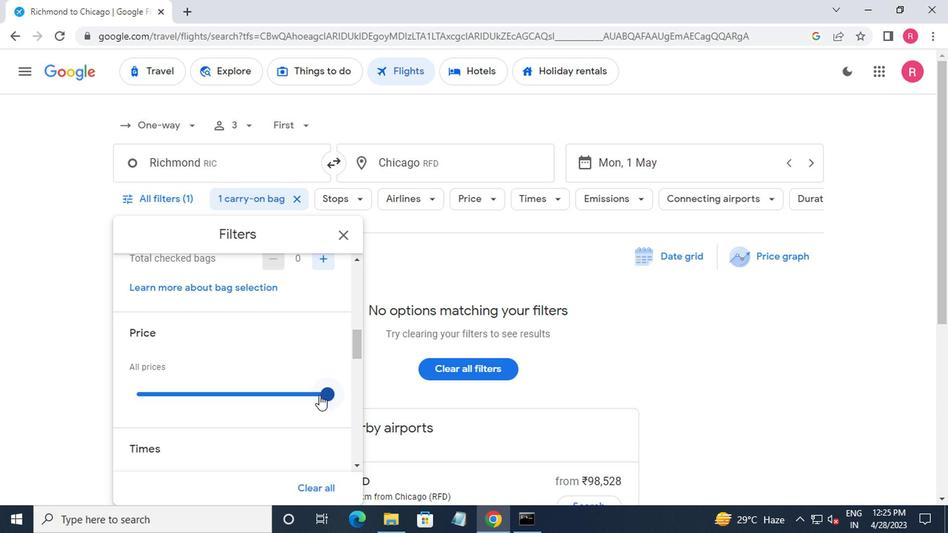 
Action: Mouse moved to (131, 409)
Screenshot: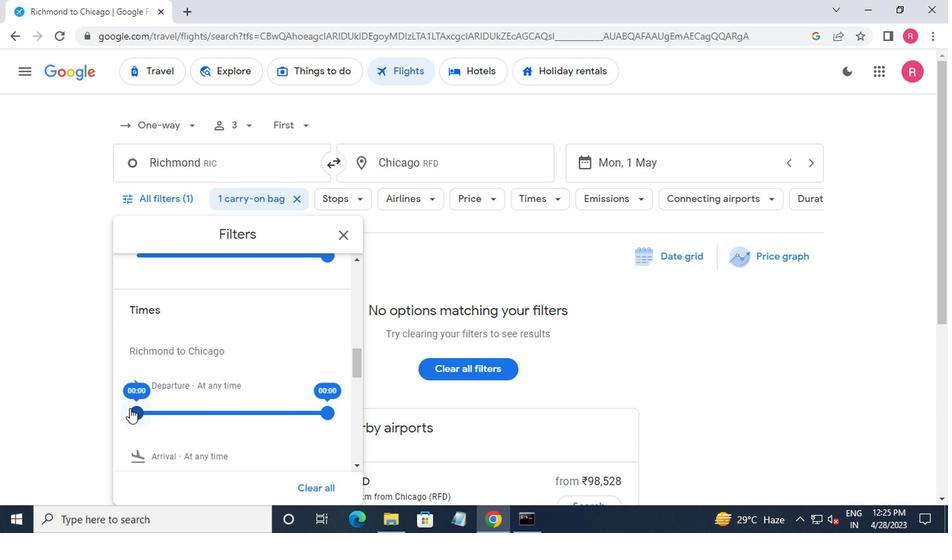 
Action: Mouse pressed left at (131, 409)
Screenshot: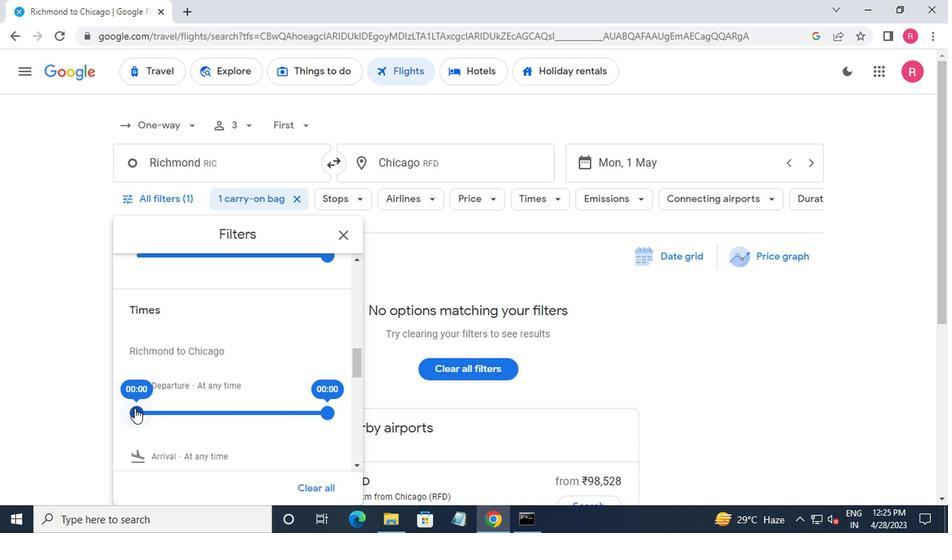 
Action: Mouse moved to (320, 415)
Screenshot: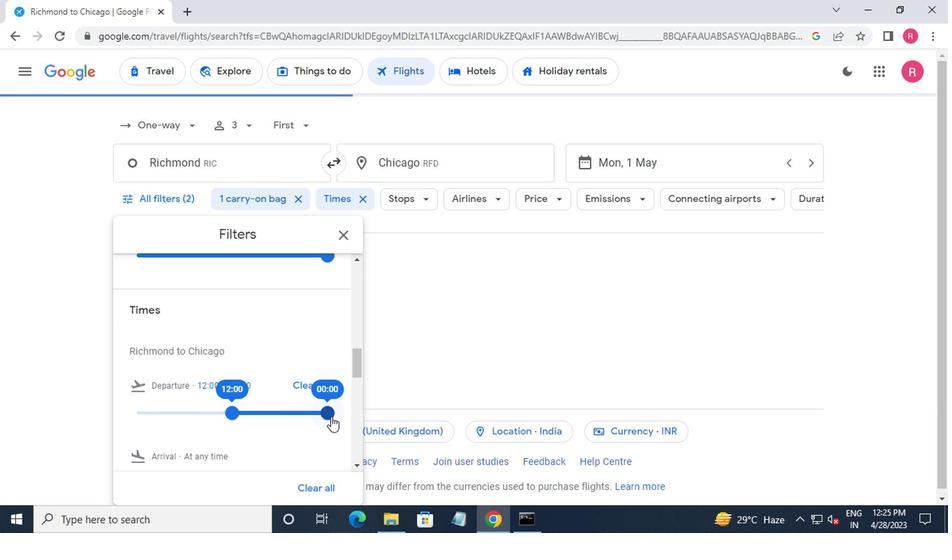 
Action: Mouse pressed left at (320, 415)
Screenshot: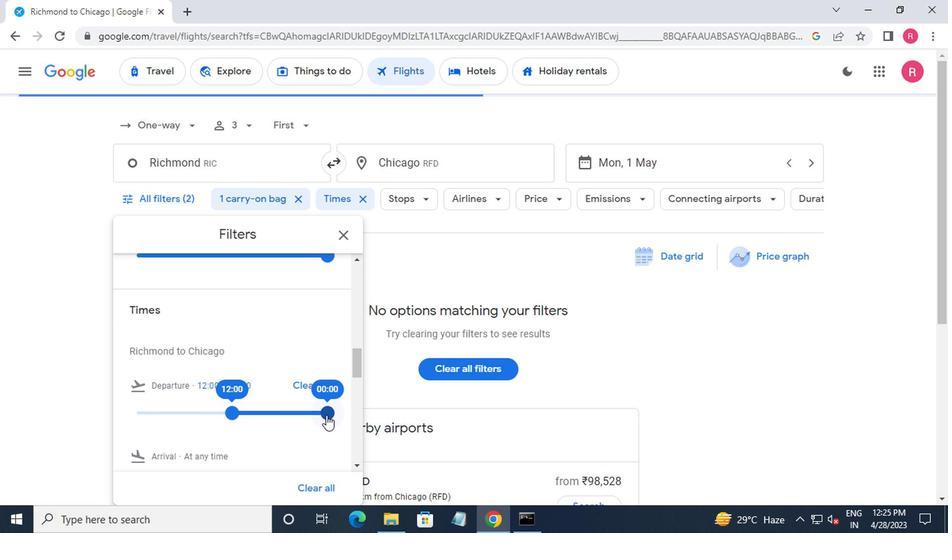 
Action: Mouse moved to (346, 233)
Screenshot: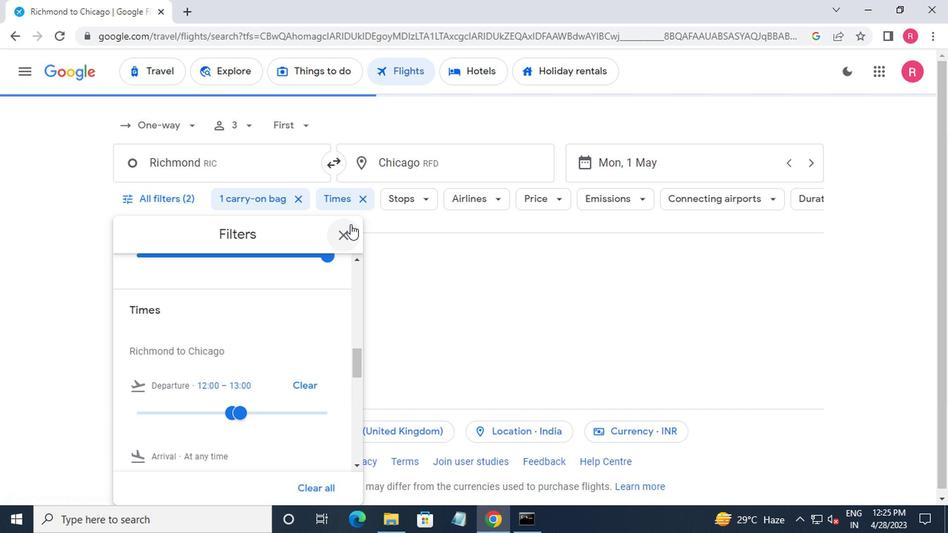 
Action: Mouse pressed left at (346, 233)
Screenshot: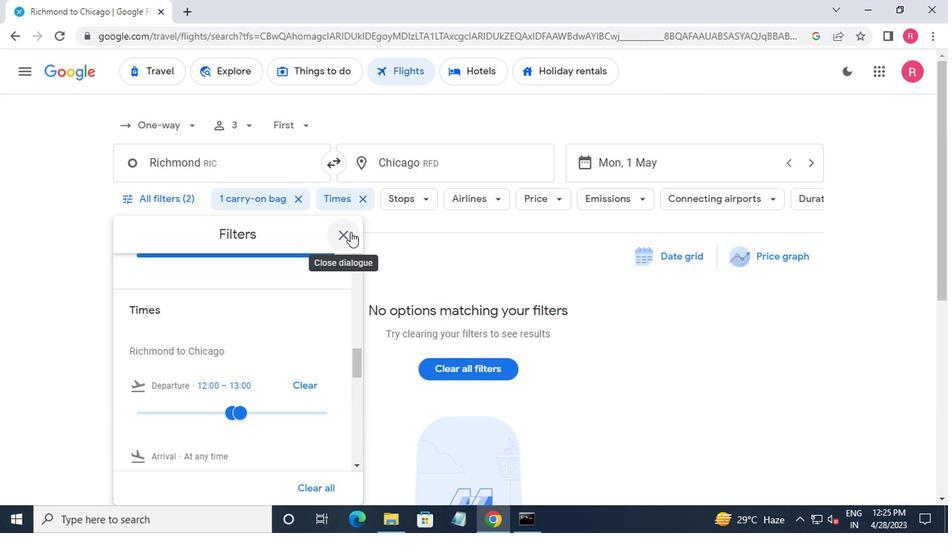 
Action: Mouse moved to (347, 234)
Screenshot: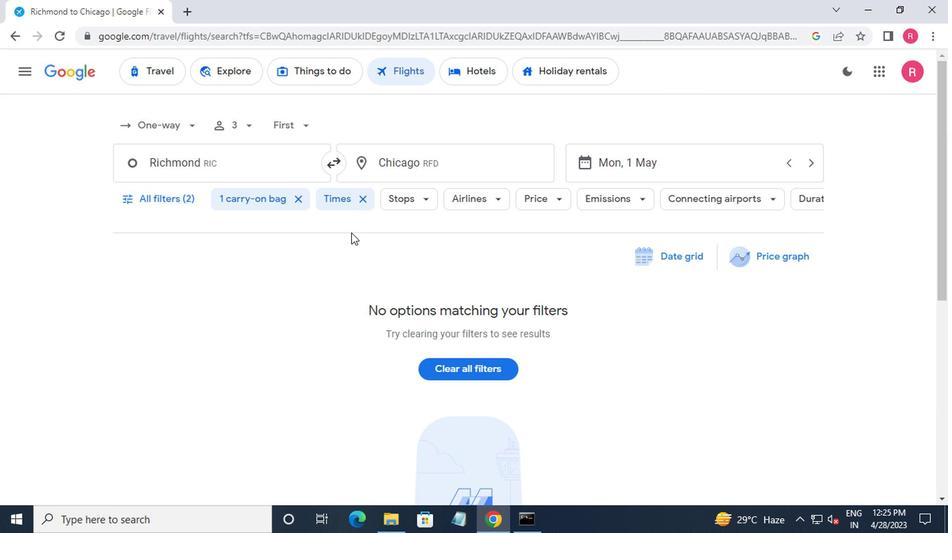 
